 Task: What's the schedule for the last A train from 59th St-Columbus Circle to Far Rockaway?
Action: Mouse pressed left at (395, 90)
Screenshot: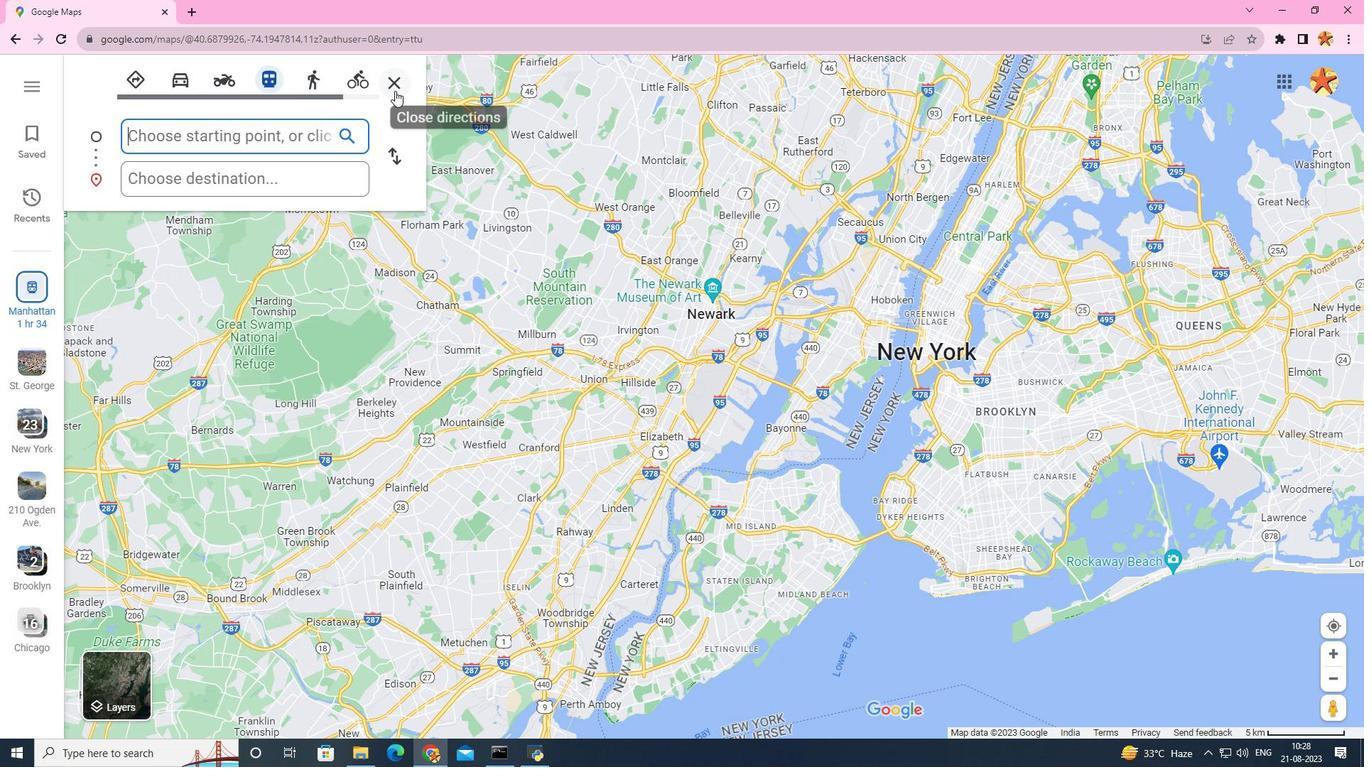 
Action: Mouse moved to (171, 131)
Screenshot: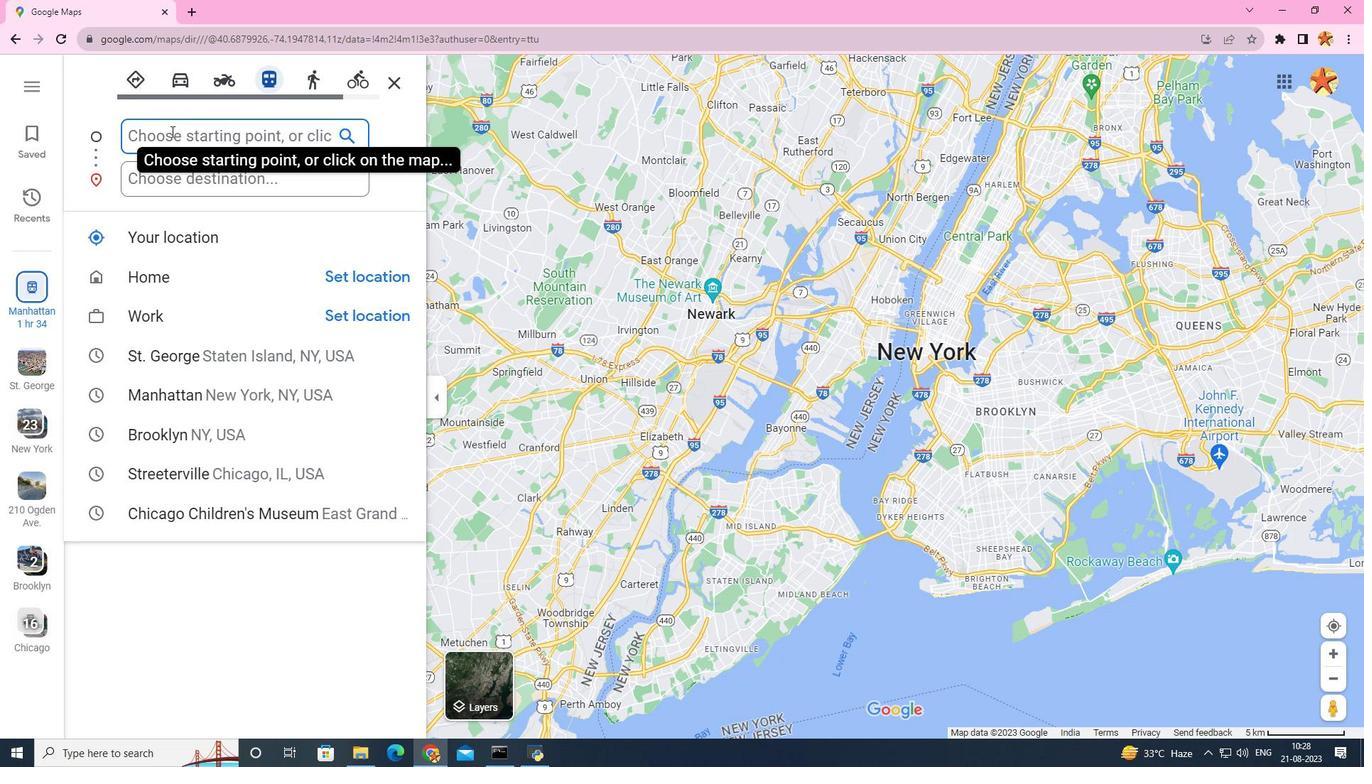 
Action: Key pressed 59<Key.space>th<Key.space><Key.caps_lock>S<Key.caps_lock>t<Key.space><Key.caps_lock>C<Key.caps_lock>olum
Screenshot: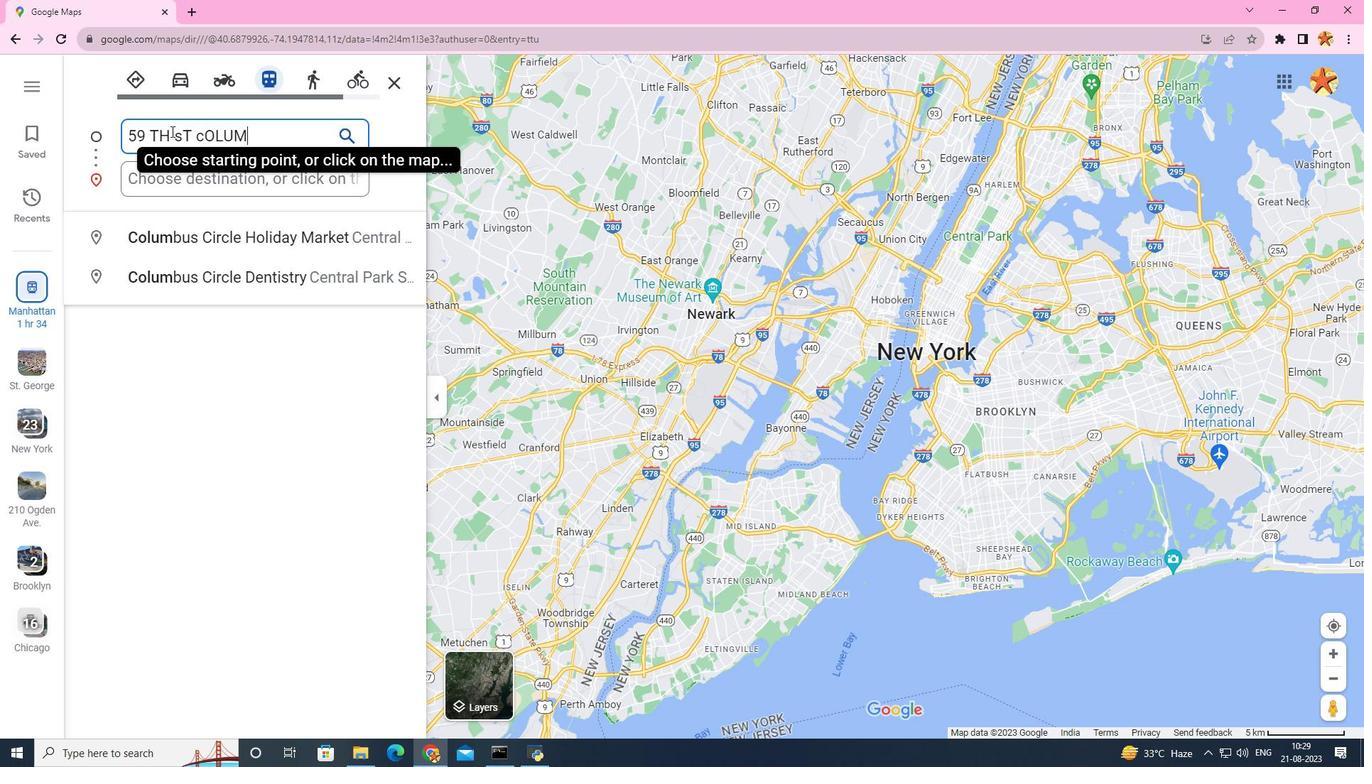 
Action: Mouse moved to (192, 231)
Screenshot: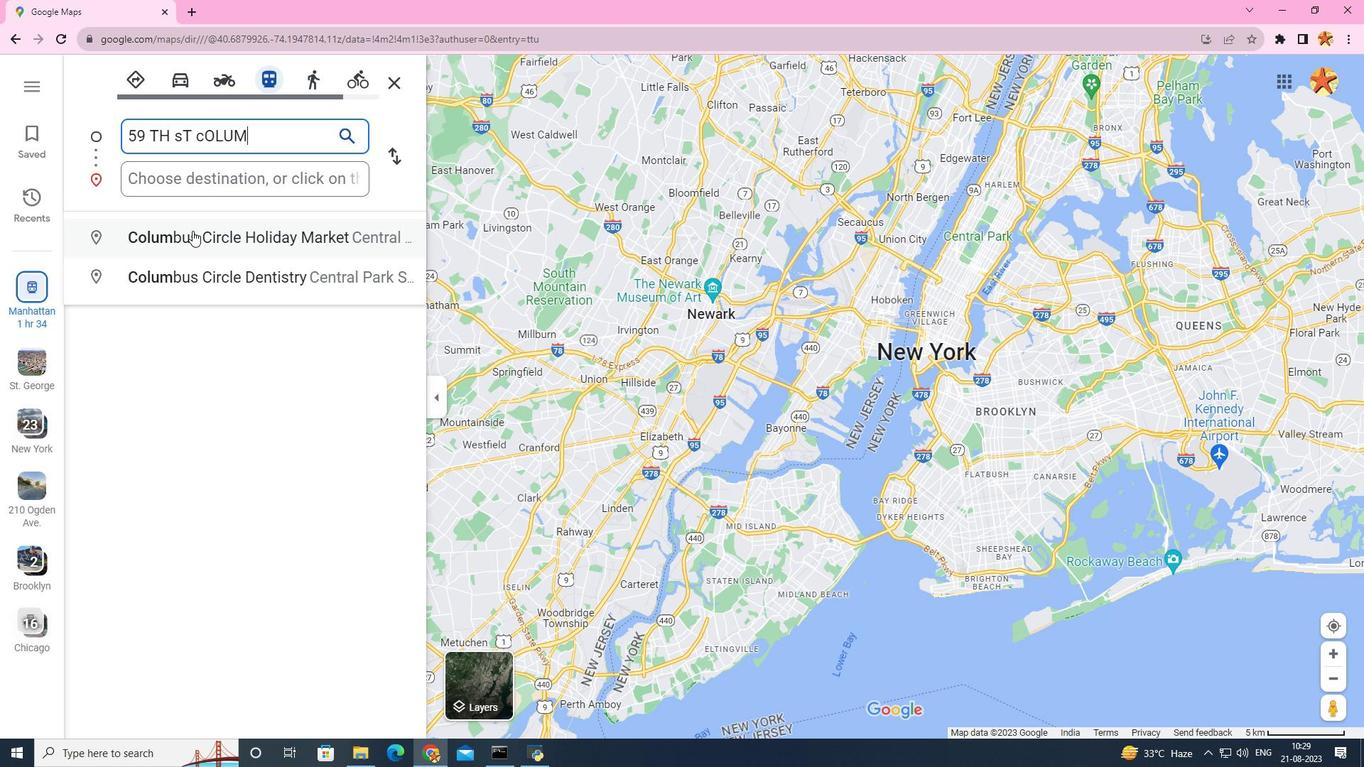 
Action: Mouse pressed left at (192, 231)
Screenshot: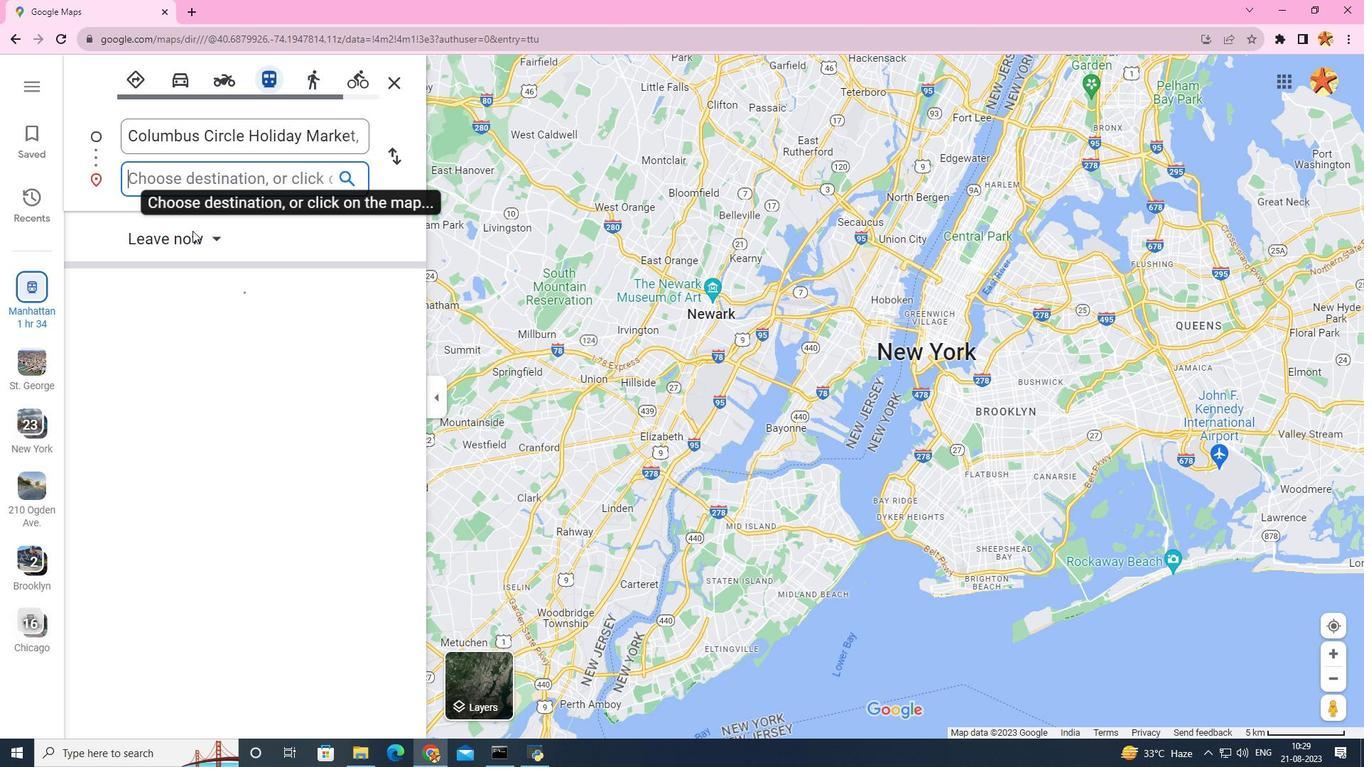 
Action: Mouse moved to (157, 172)
Screenshot: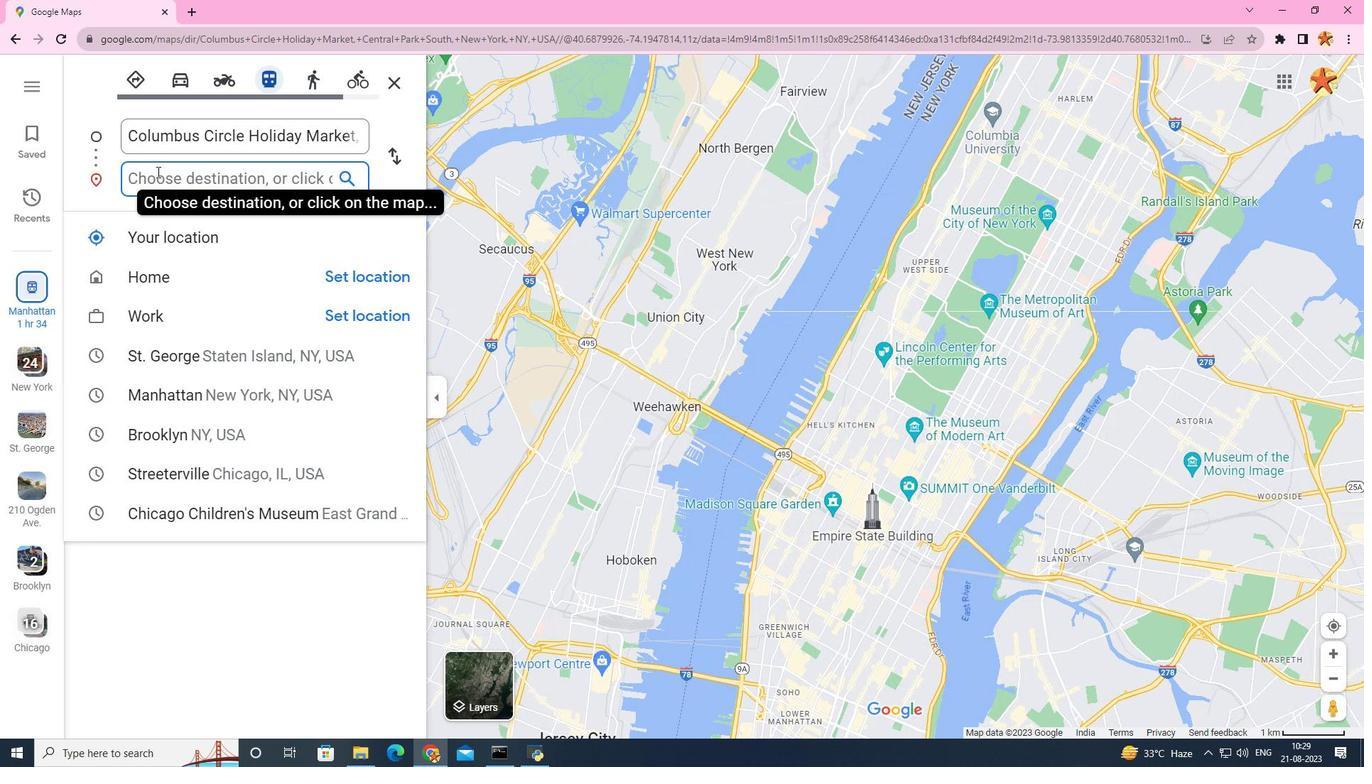 
Action: Key pressed <Key.caps_lock><Key.caps_lock>f<Key.caps_lock>AR<Key.space><Key.caps_lock>r<Key.caps_lock>OCKAWAY
Screenshot: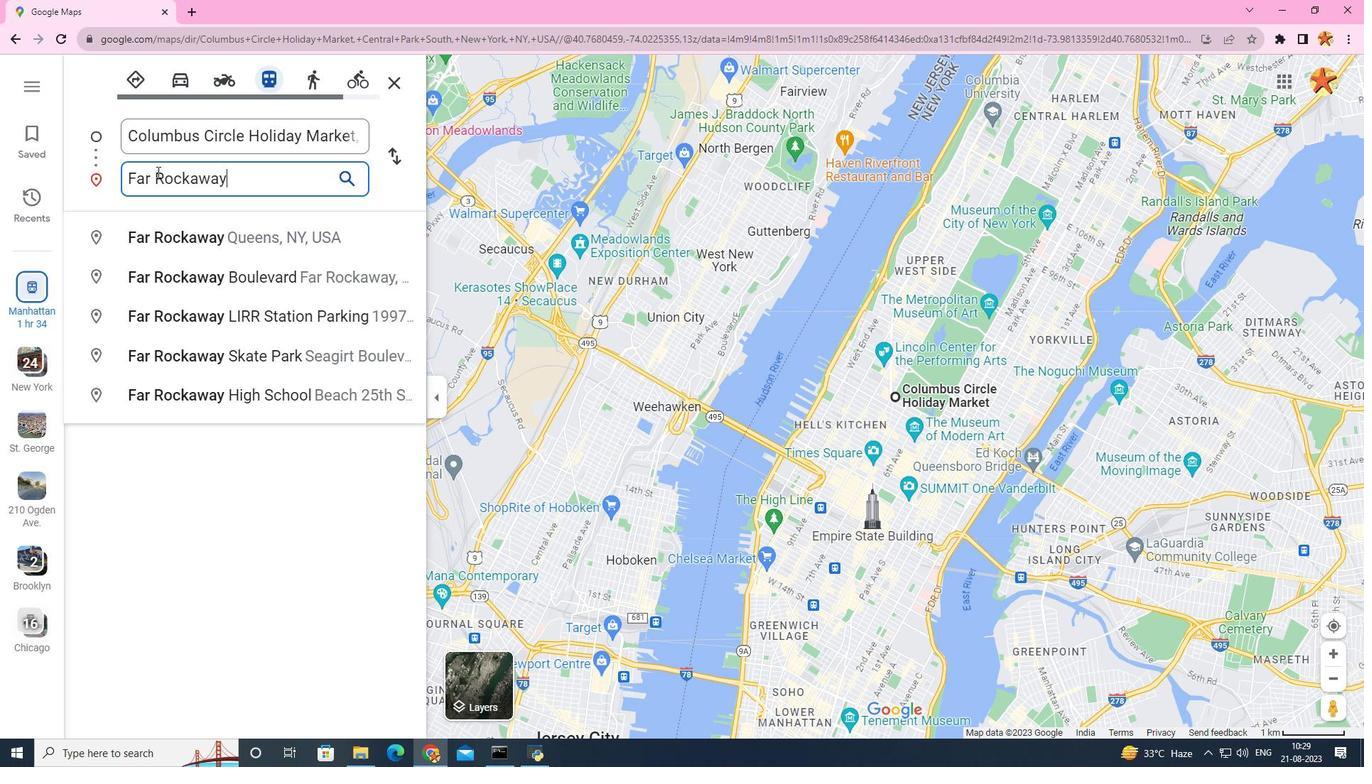 
Action: Mouse moved to (199, 248)
Screenshot: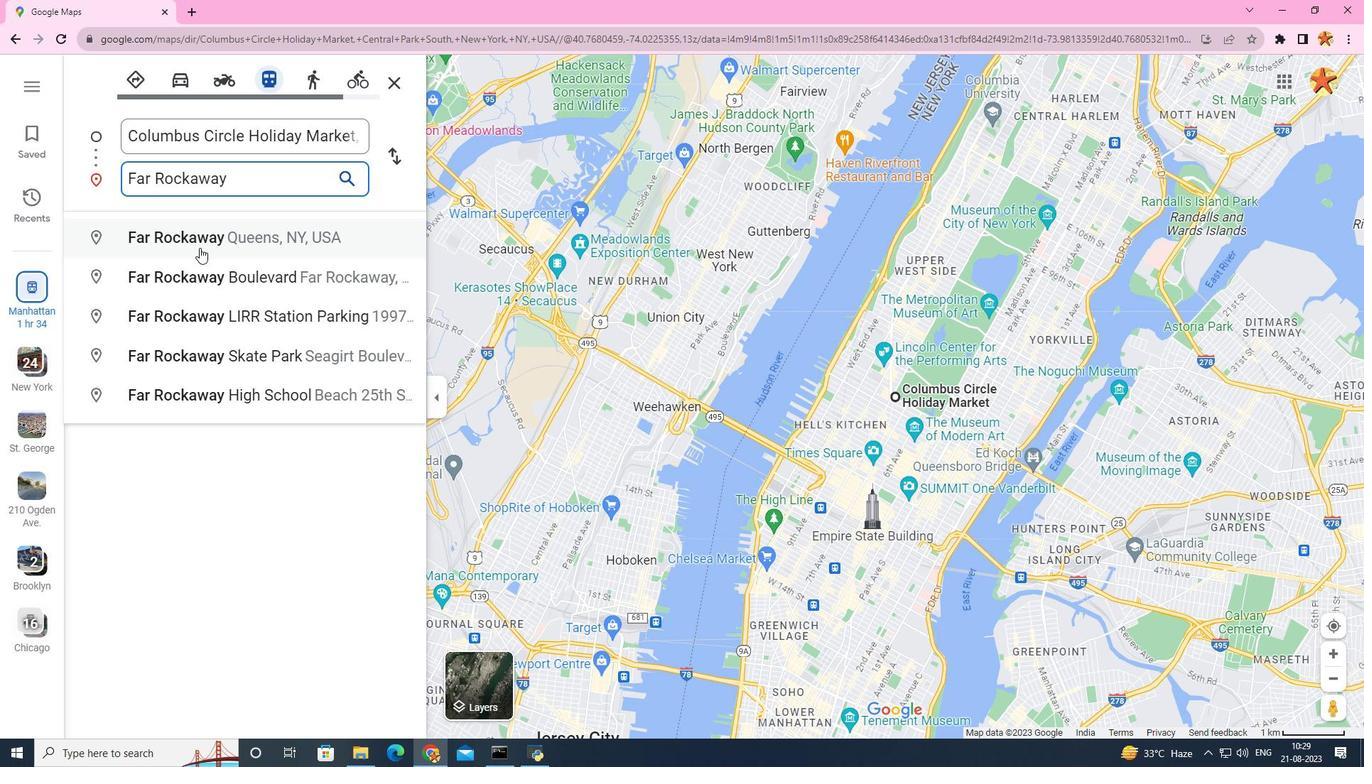 
Action: Mouse pressed left at (199, 248)
Screenshot: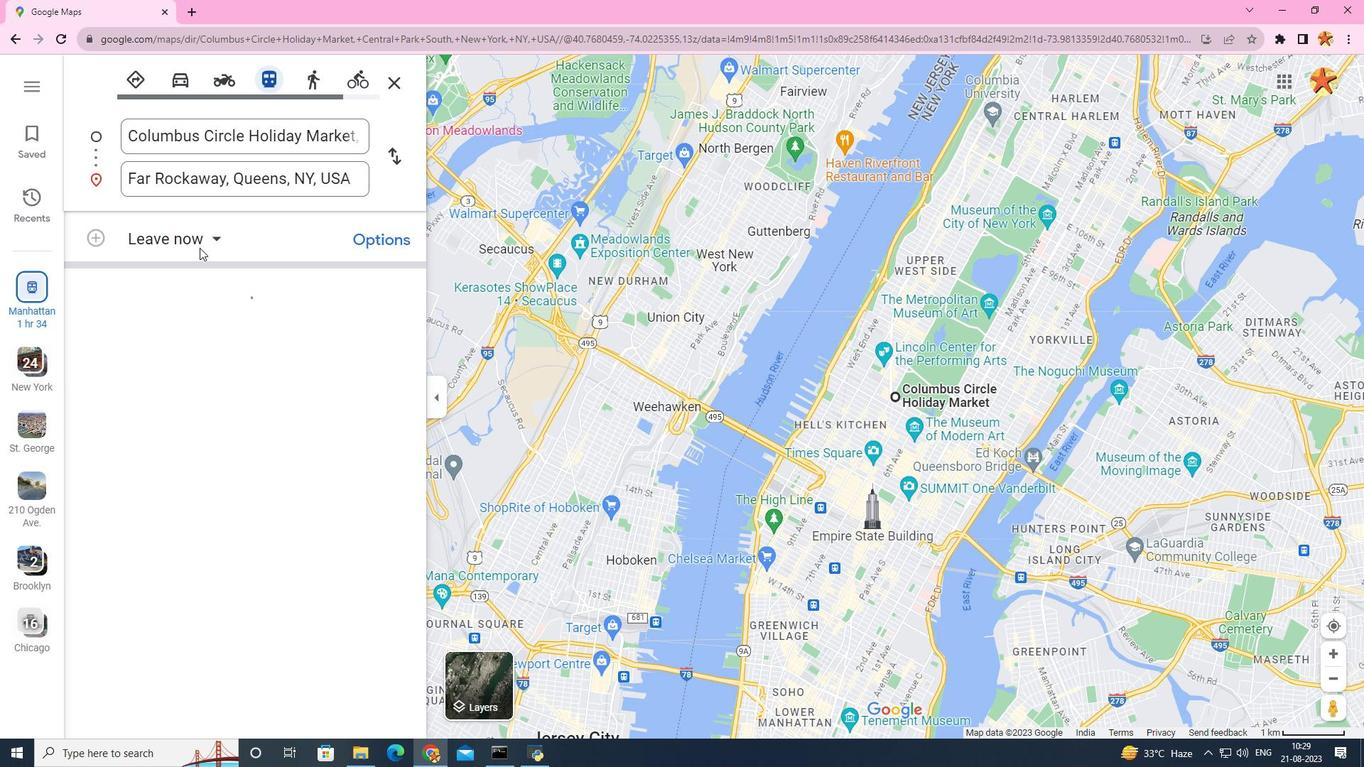 
Action: Mouse moved to (222, 234)
Screenshot: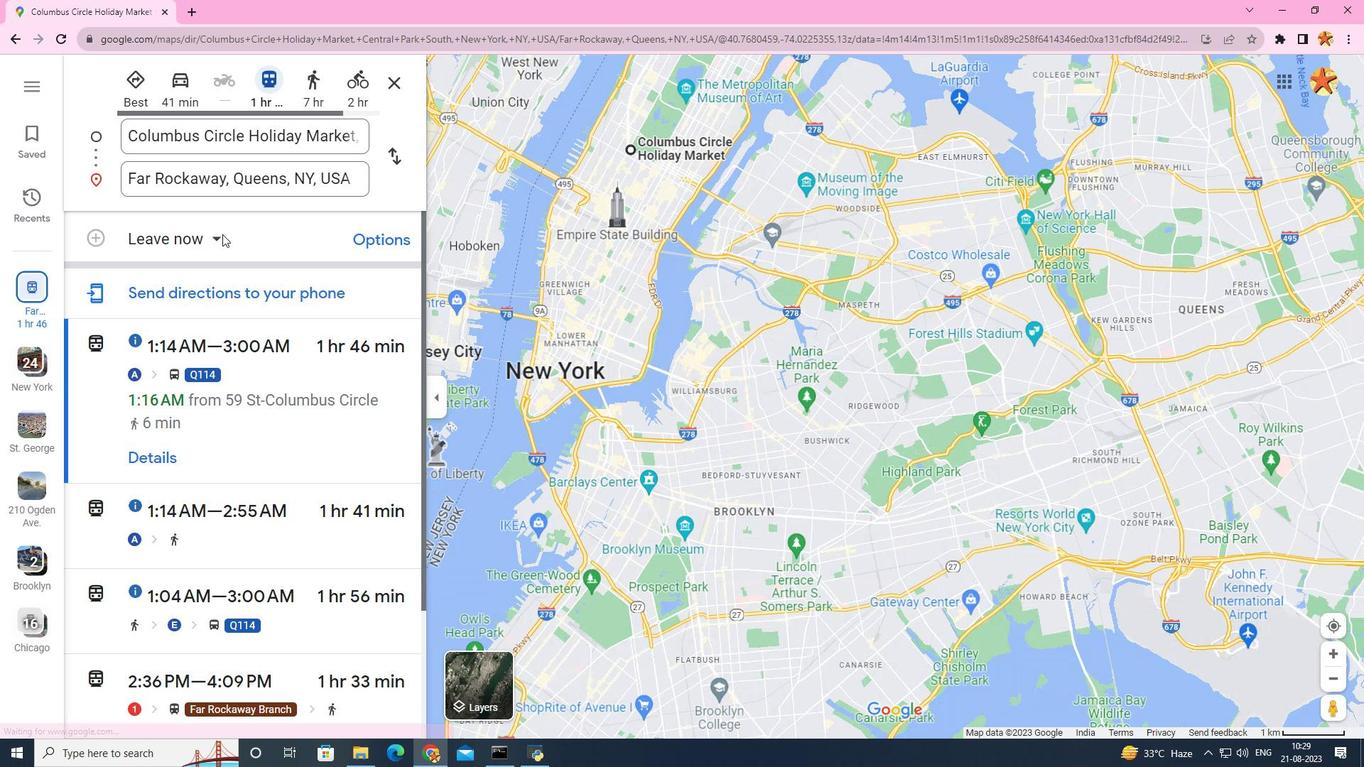 
Action: Mouse pressed left at (222, 234)
Screenshot: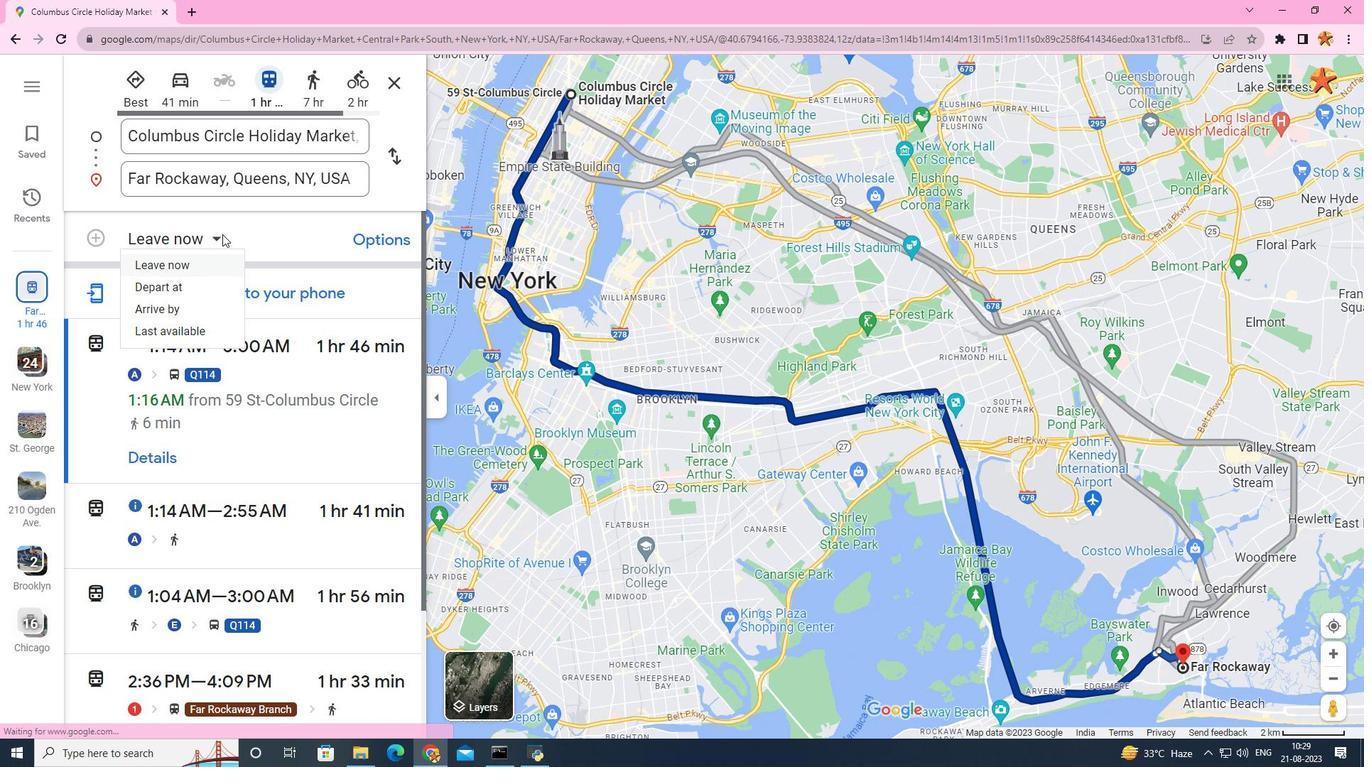 
Action: Mouse moved to (185, 335)
Screenshot: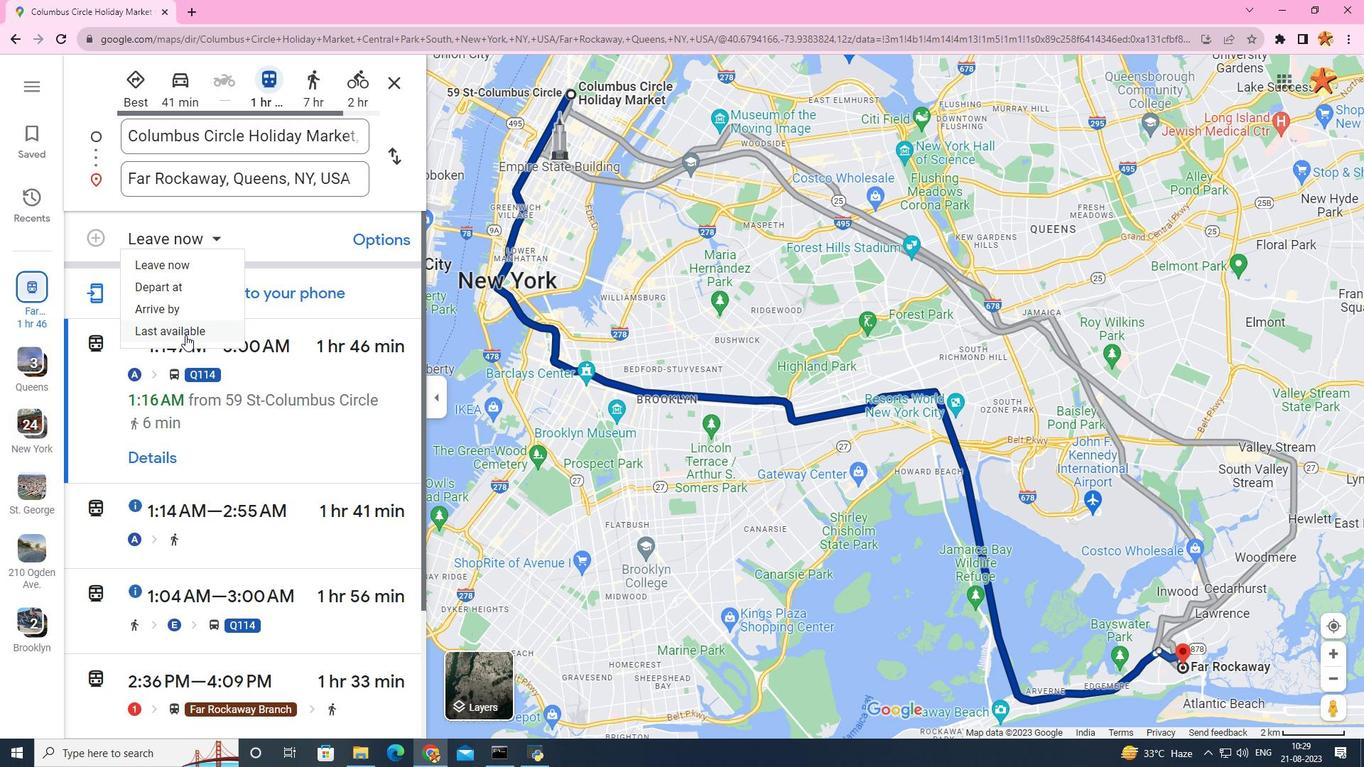 
Action: Mouse pressed left at (185, 335)
Screenshot: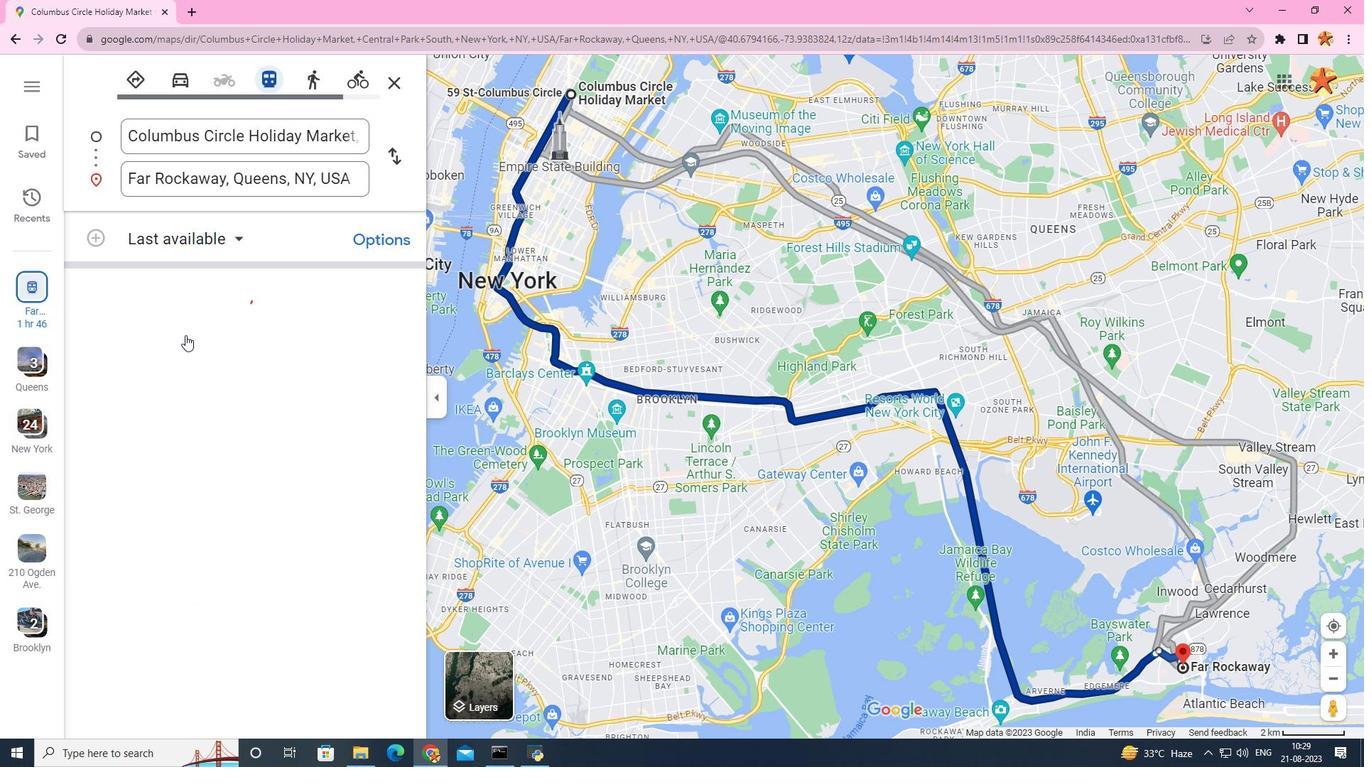 
Action: Mouse moved to (186, 334)
Screenshot: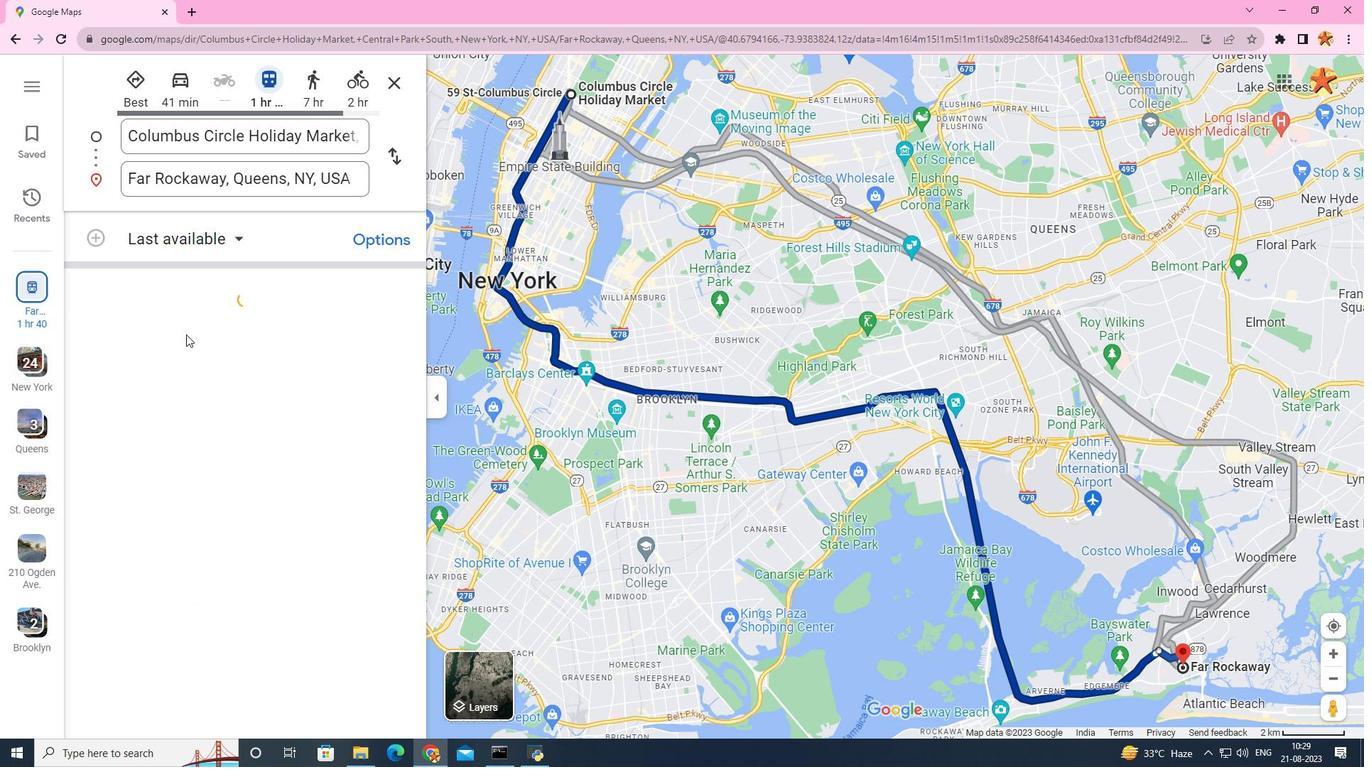 
Action: Mouse scrolled (186, 334) with delta (0, 0)
Screenshot: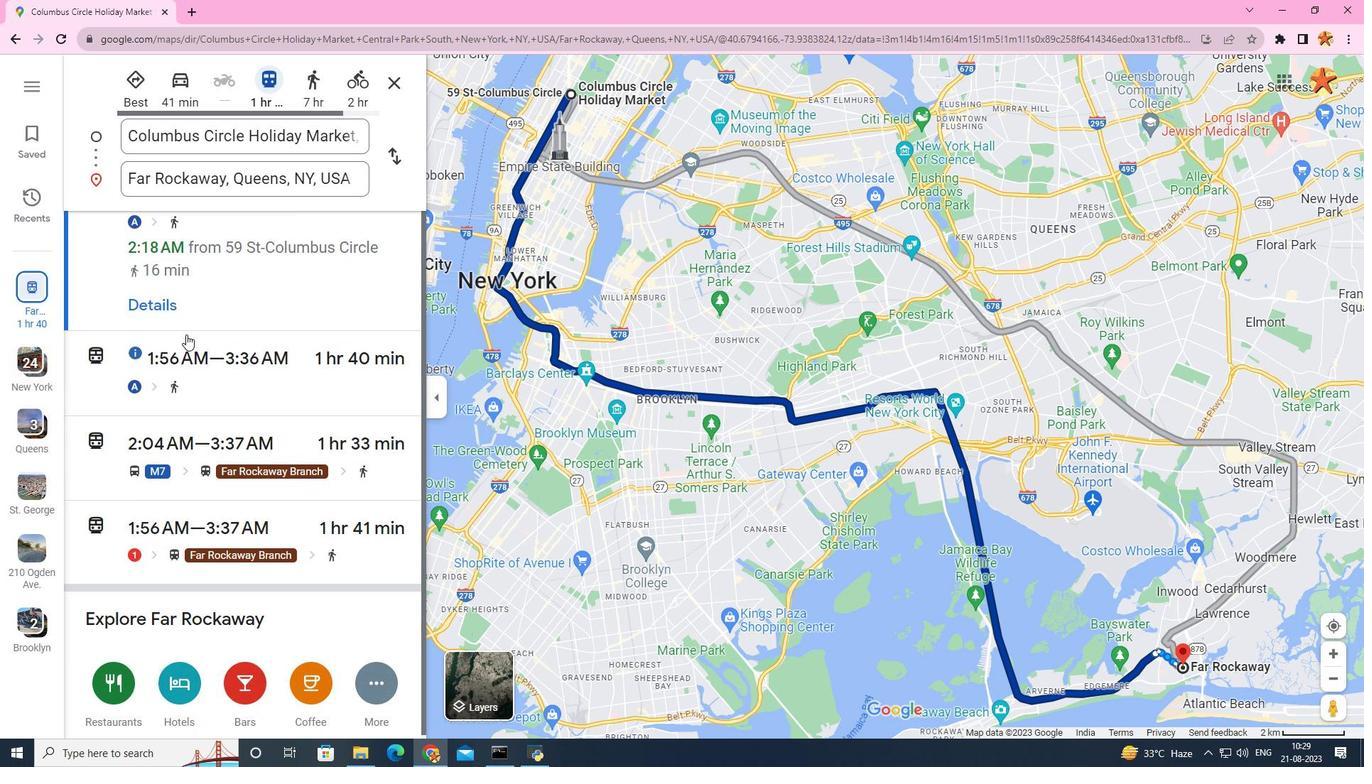 
Action: Mouse scrolled (186, 334) with delta (0, 0)
Screenshot: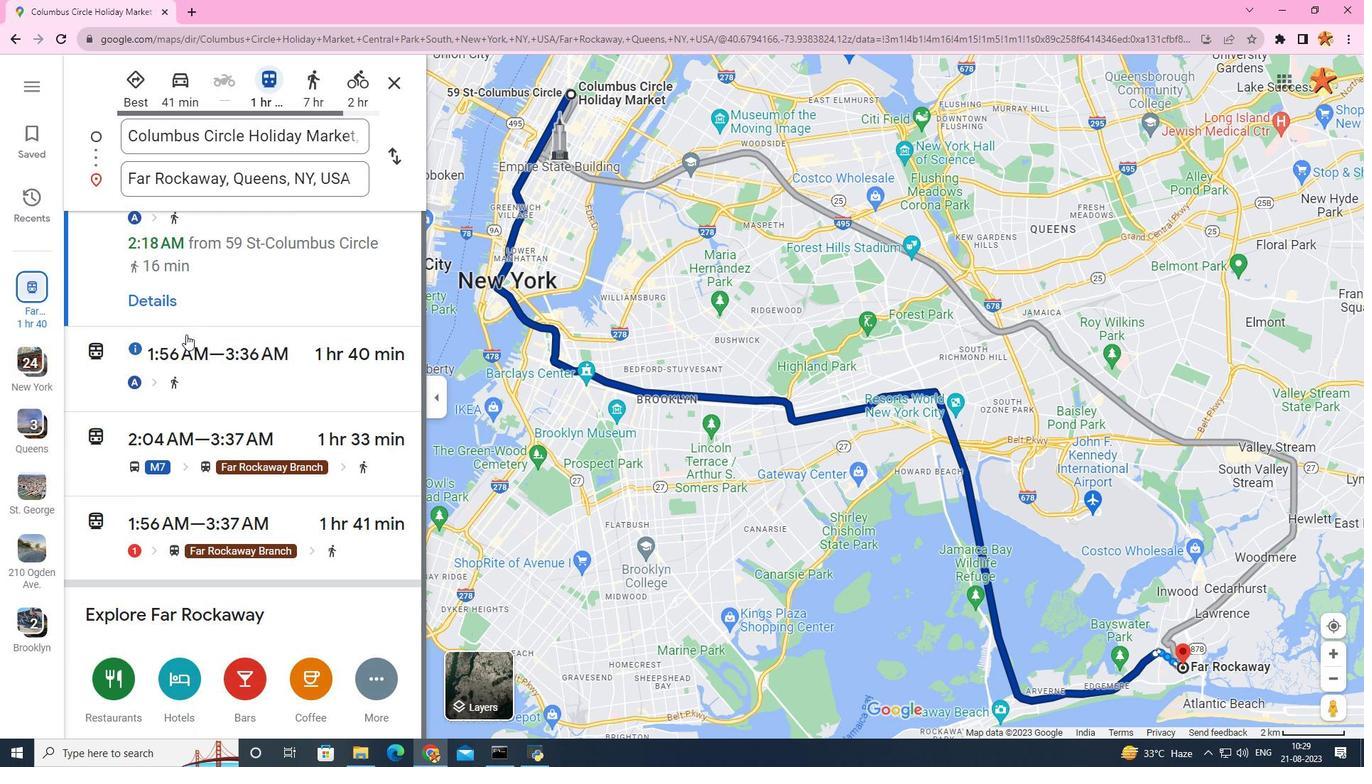 
Action: Mouse scrolled (186, 334) with delta (0, 0)
Screenshot: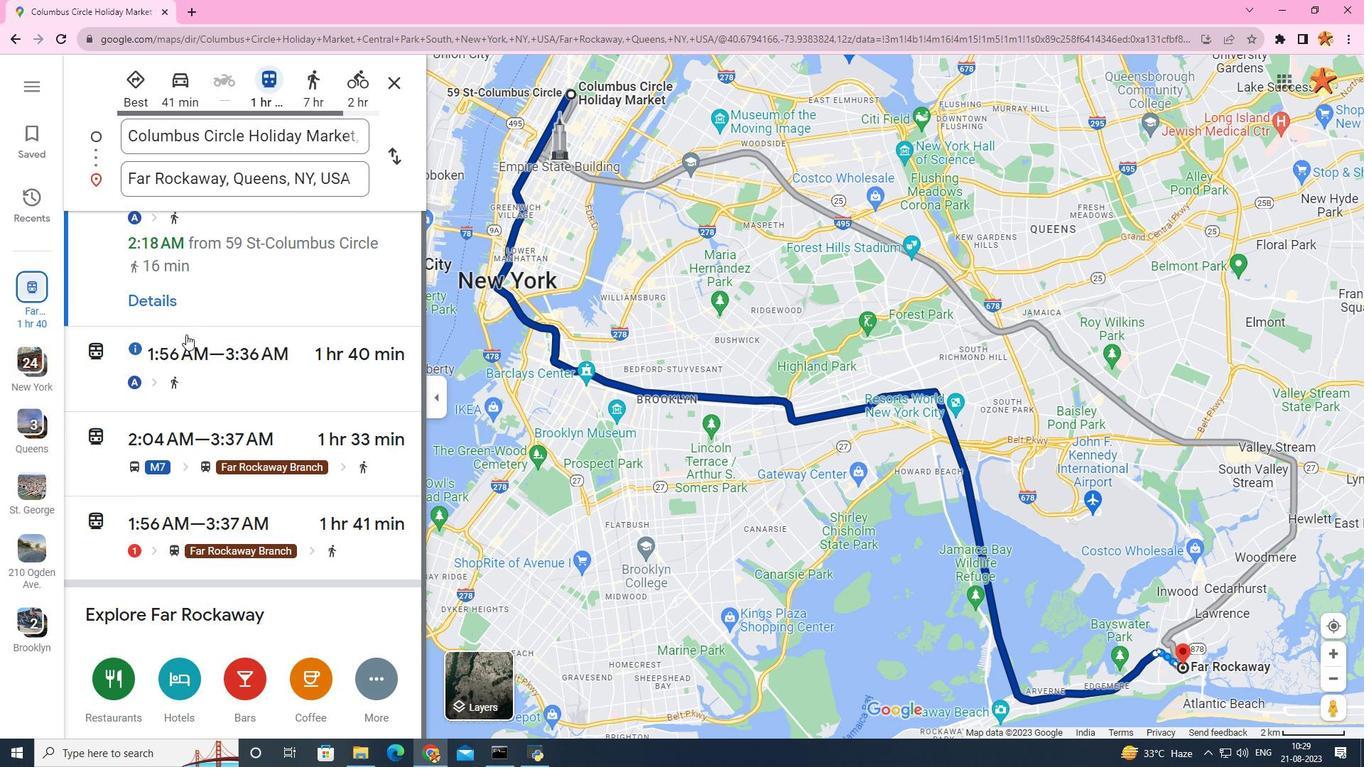 
Action: Mouse scrolled (186, 334) with delta (0, 0)
Screenshot: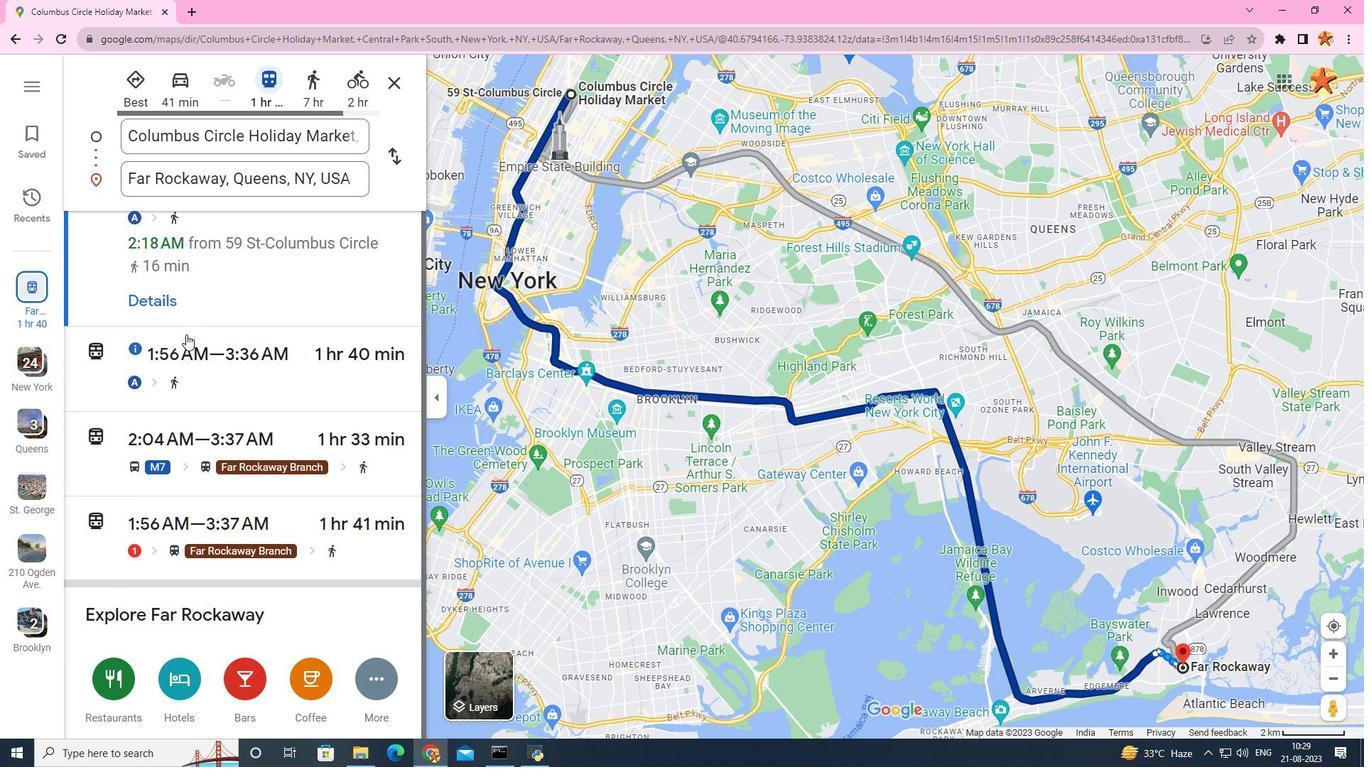 
Action: Mouse scrolled (186, 334) with delta (0, 0)
Screenshot: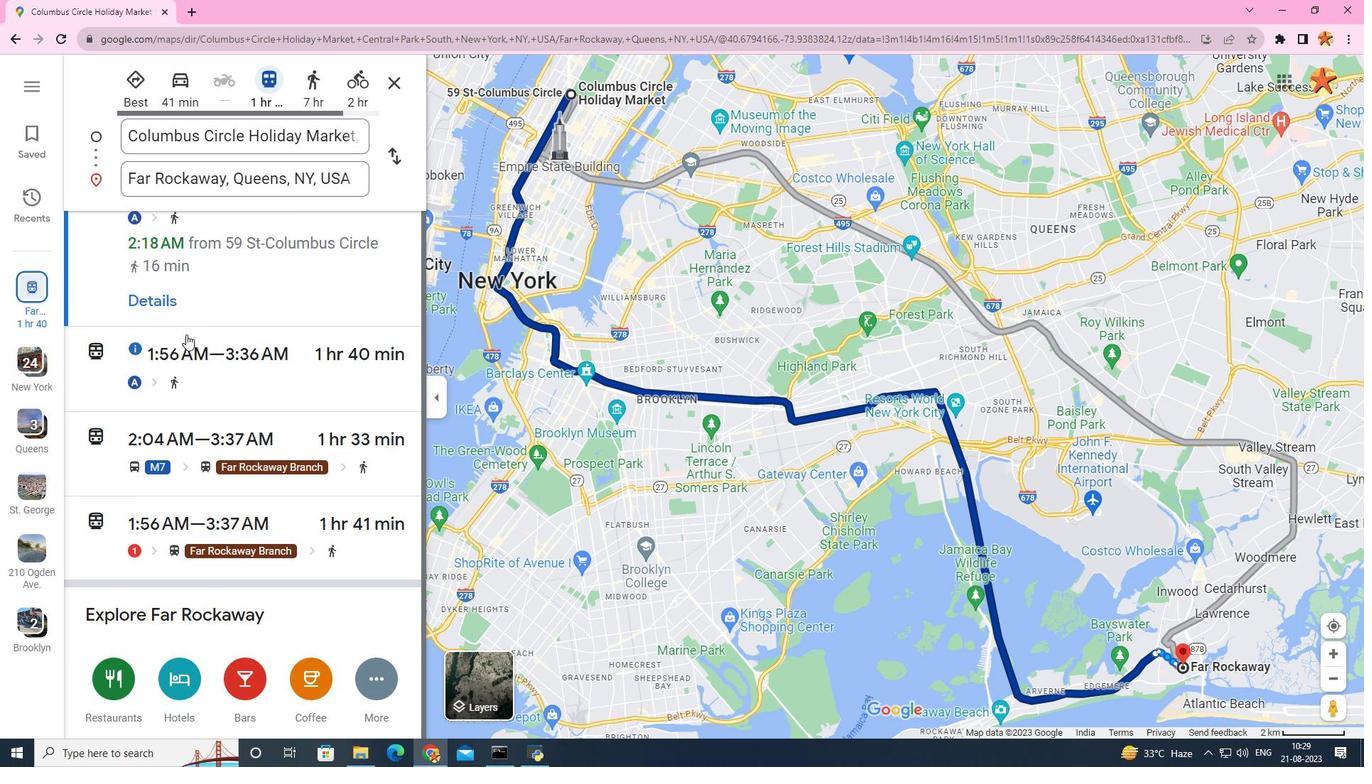
Action: Mouse scrolled (186, 335) with delta (0, 0)
Screenshot: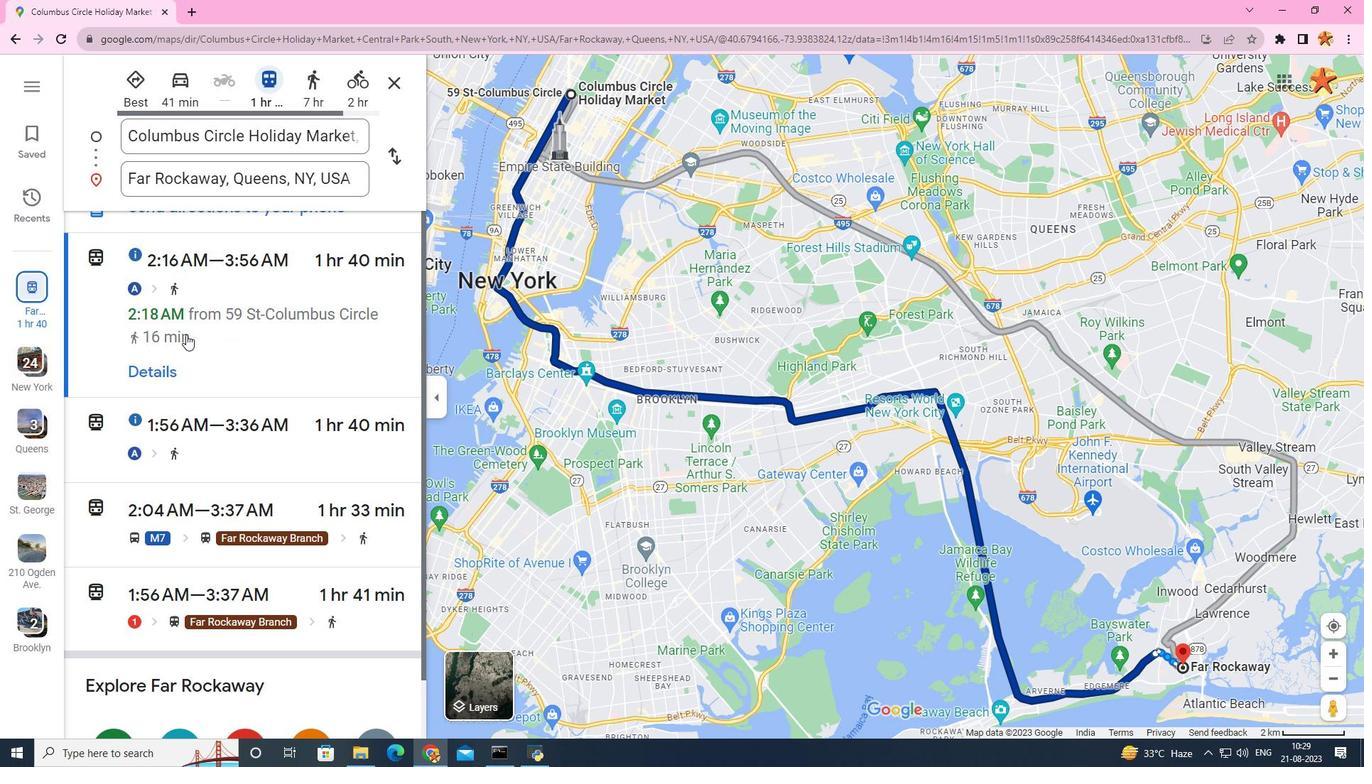 
Action: Mouse moved to (161, 378)
Screenshot: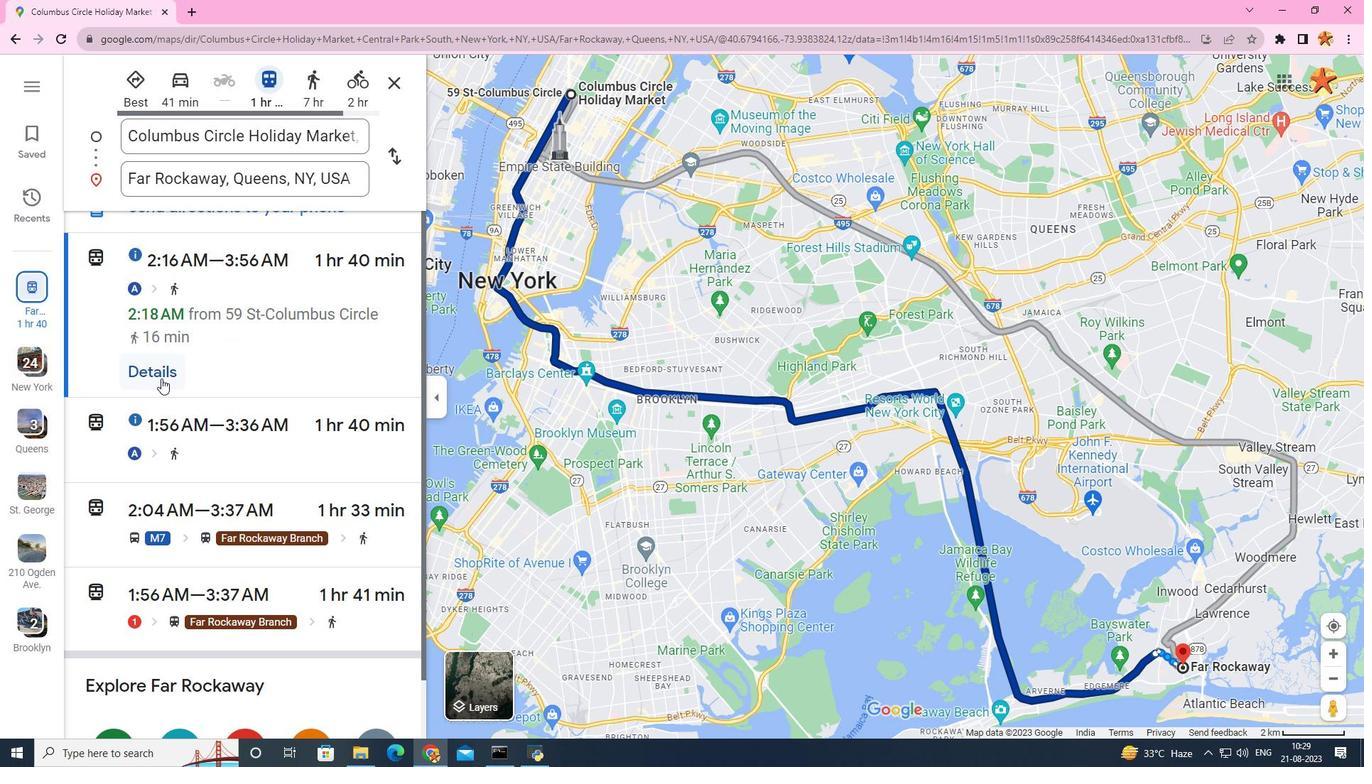 
Action: Mouse pressed left at (161, 378)
Screenshot: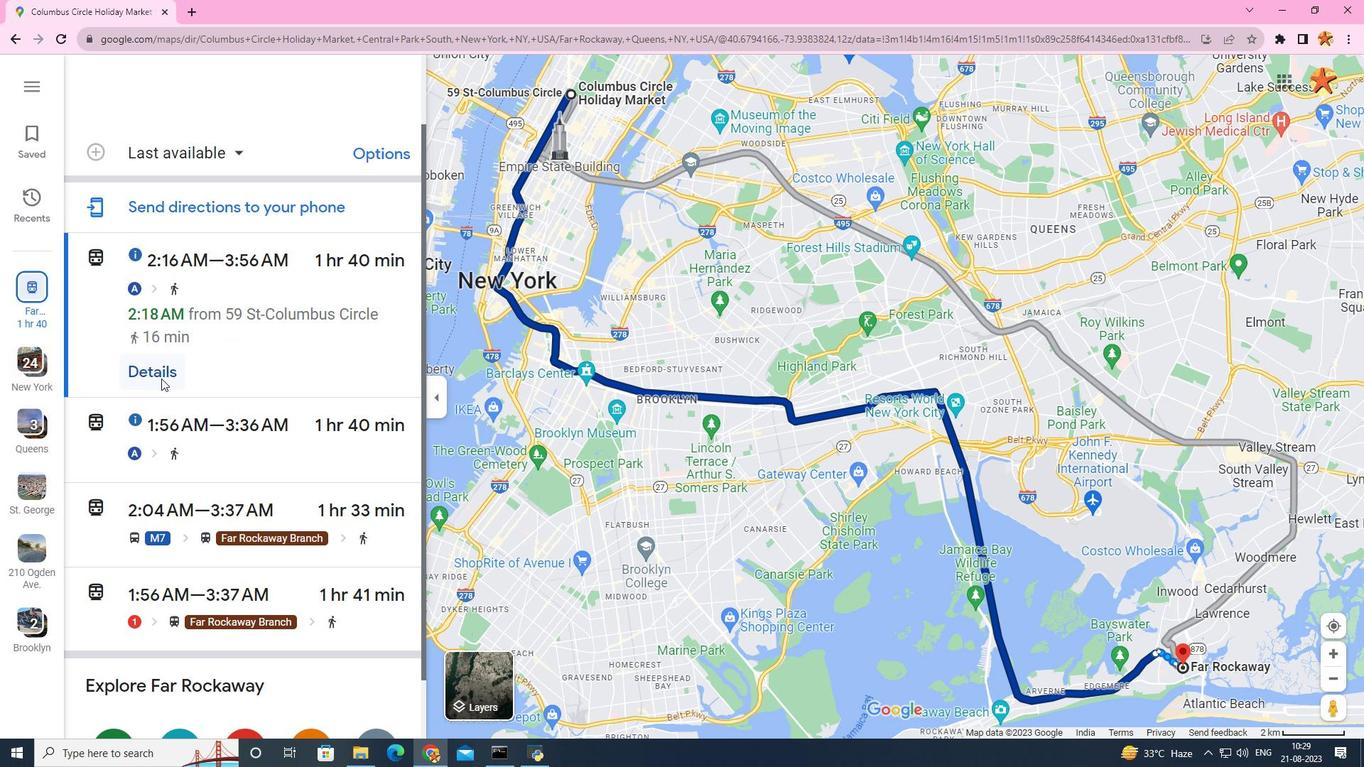 
Action: Mouse scrolled (161, 378) with delta (0, 0)
Screenshot: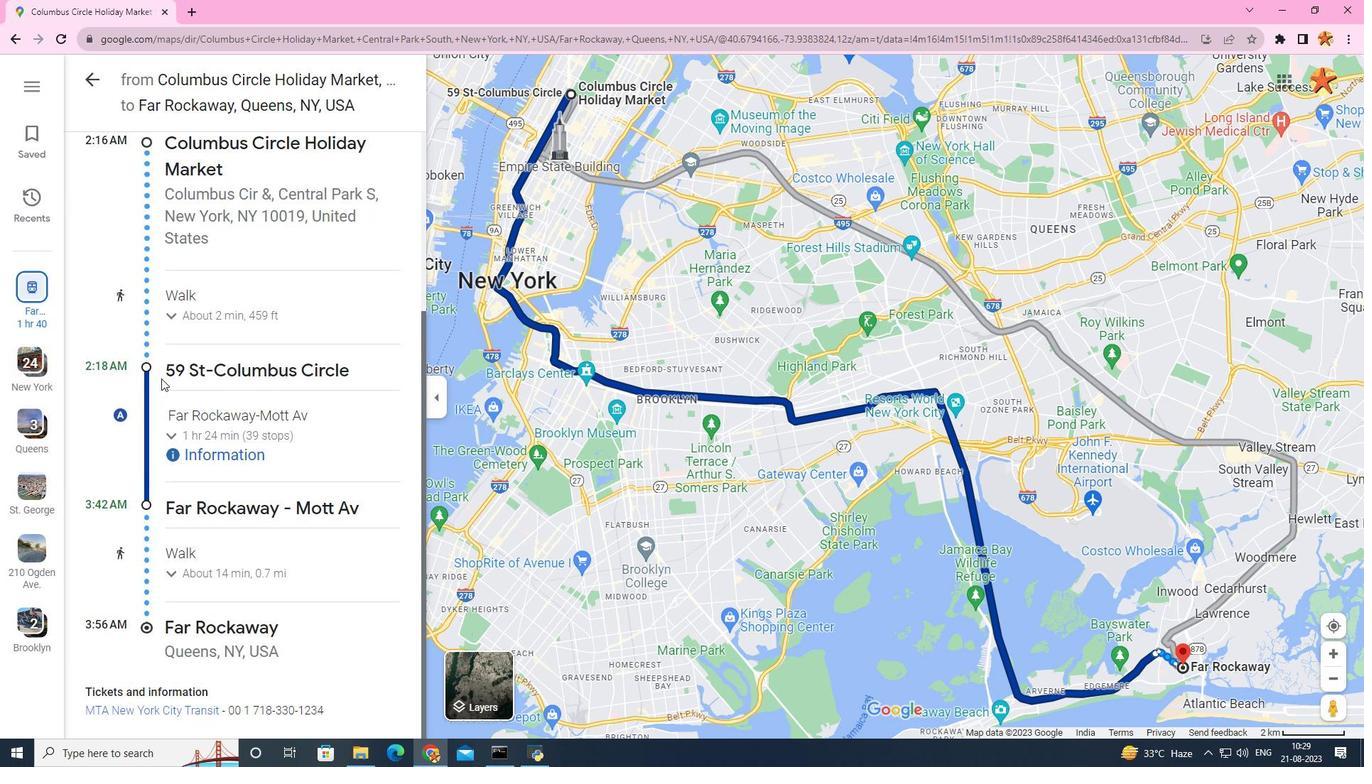 
Action: Mouse scrolled (161, 378) with delta (0, 0)
Screenshot: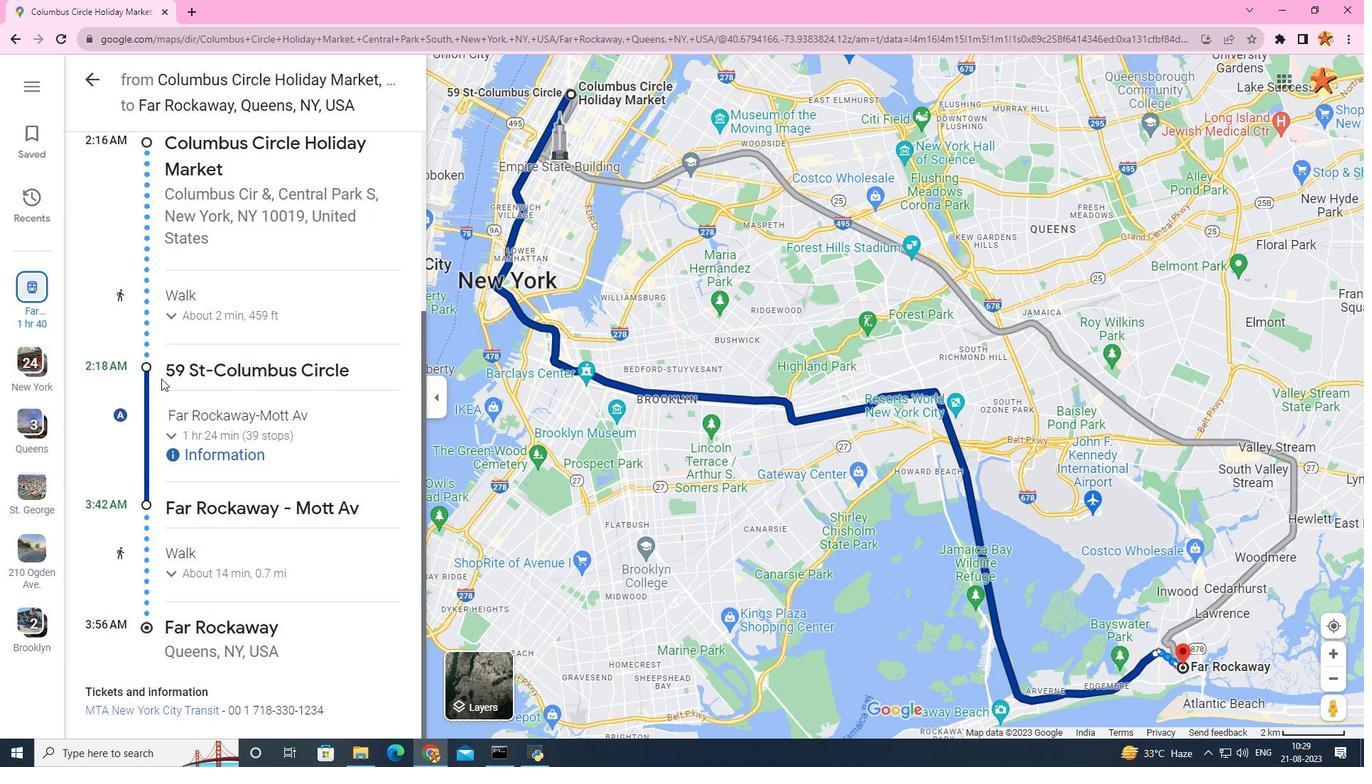 
Action: Mouse scrolled (161, 378) with delta (0, 0)
Screenshot: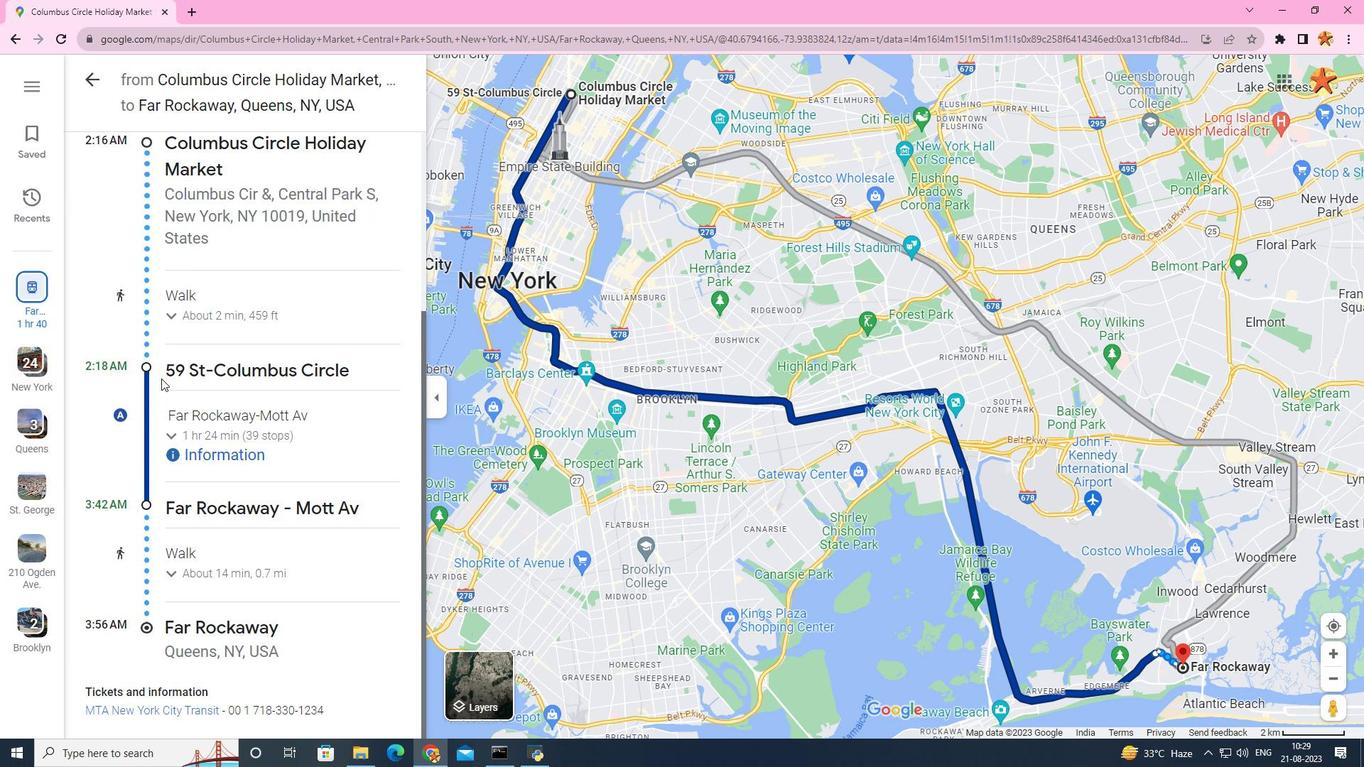 
Action: Mouse scrolled (161, 378) with delta (0, 0)
Screenshot: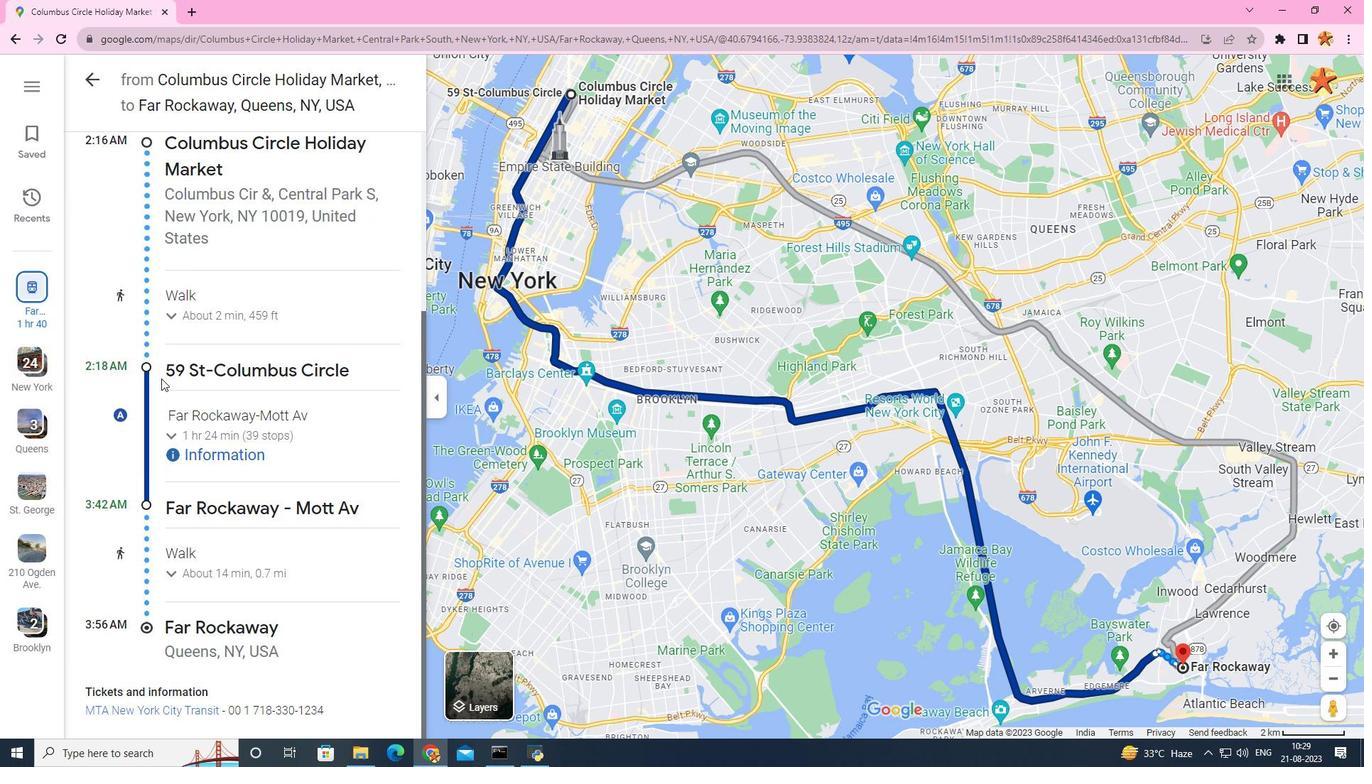 
Action: Mouse scrolled (161, 378) with delta (0, 0)
Screenshot: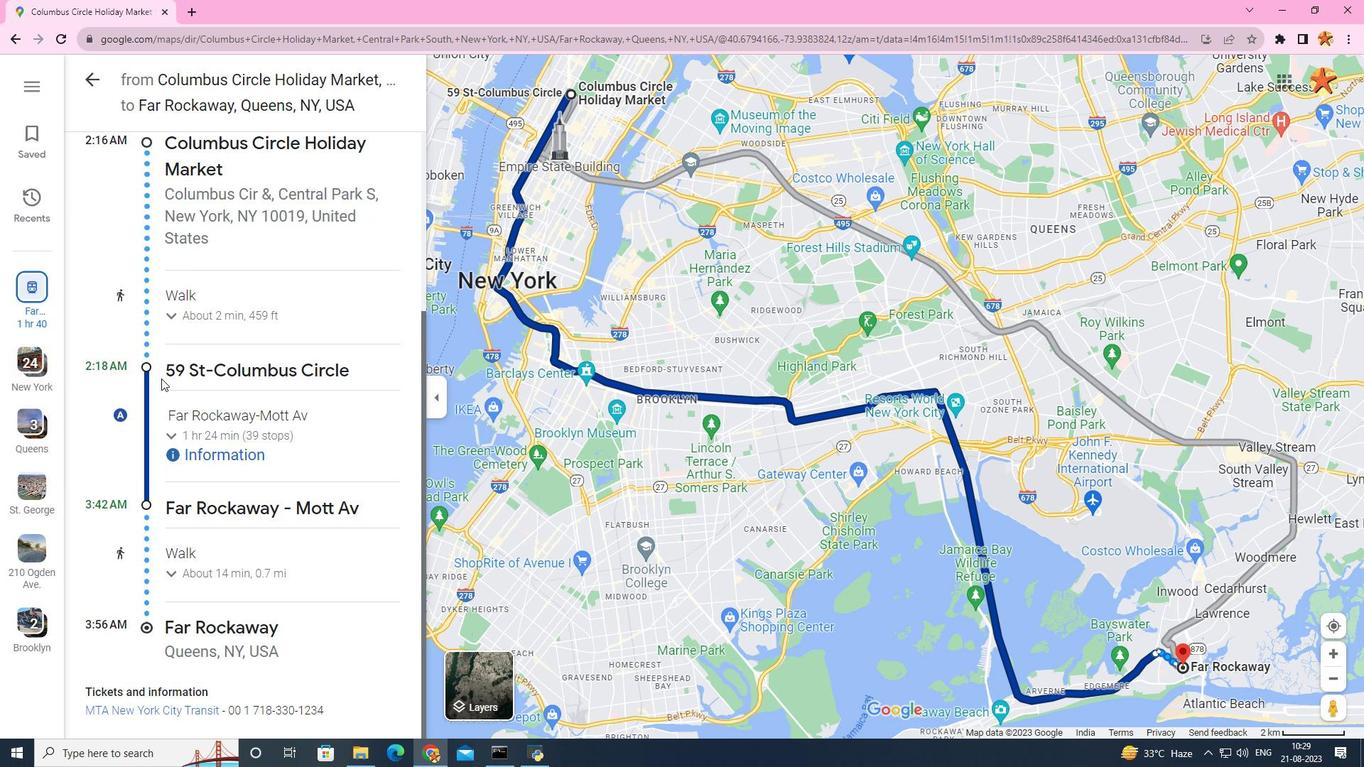 
Action: Mouse scrolled (161, 378) with delta (0, 0)
Screenshot: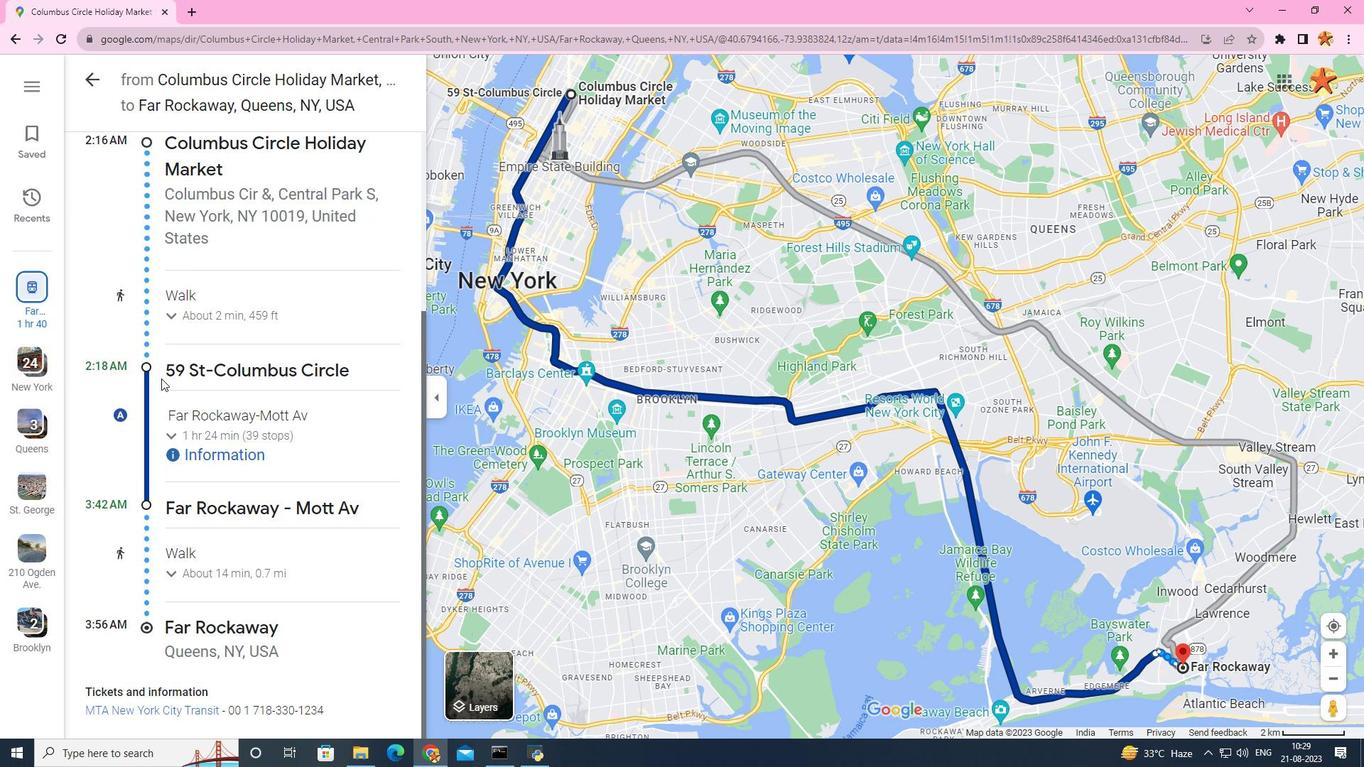 
Action: Mouse scrolled (161, 378) with delta (0, 0)
Screenshot: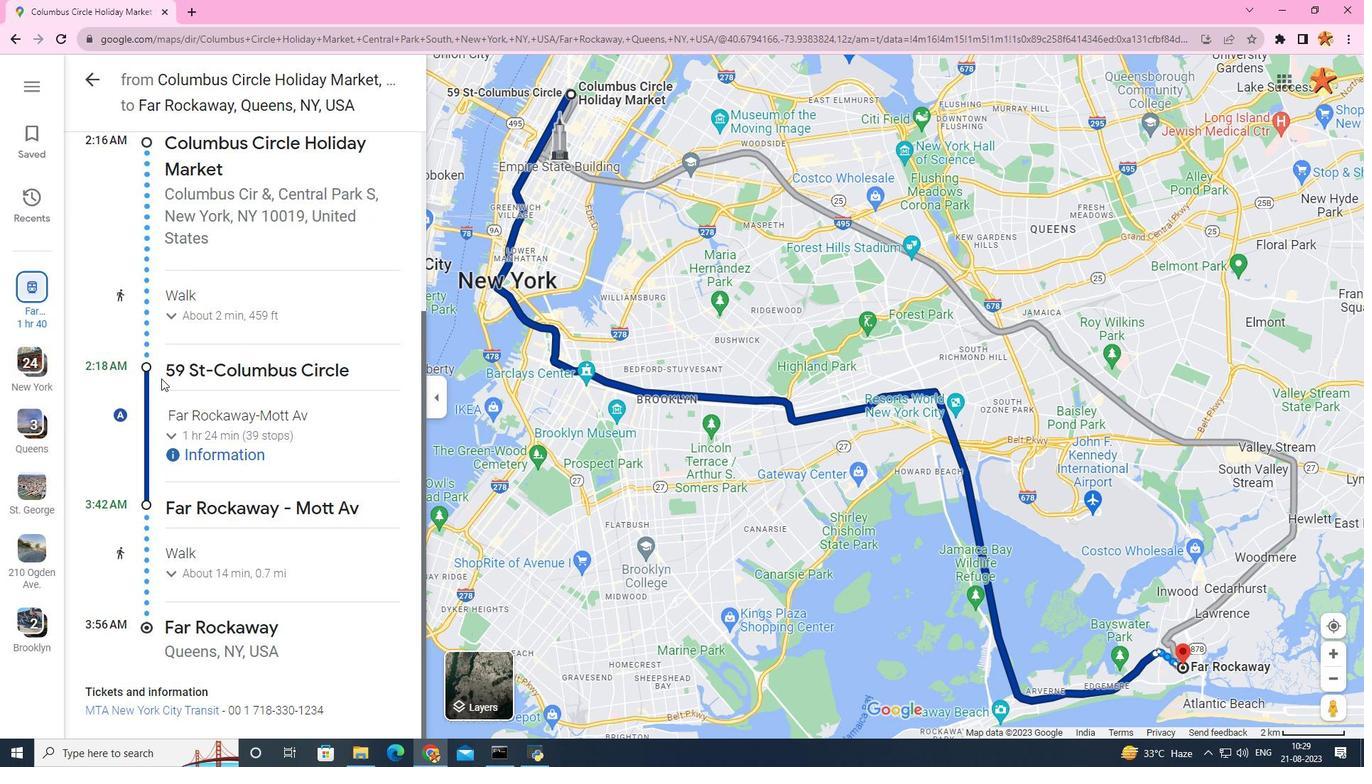 
Action: Mouse scrolled (161, 379) with delta (0, 0)
Screenshot: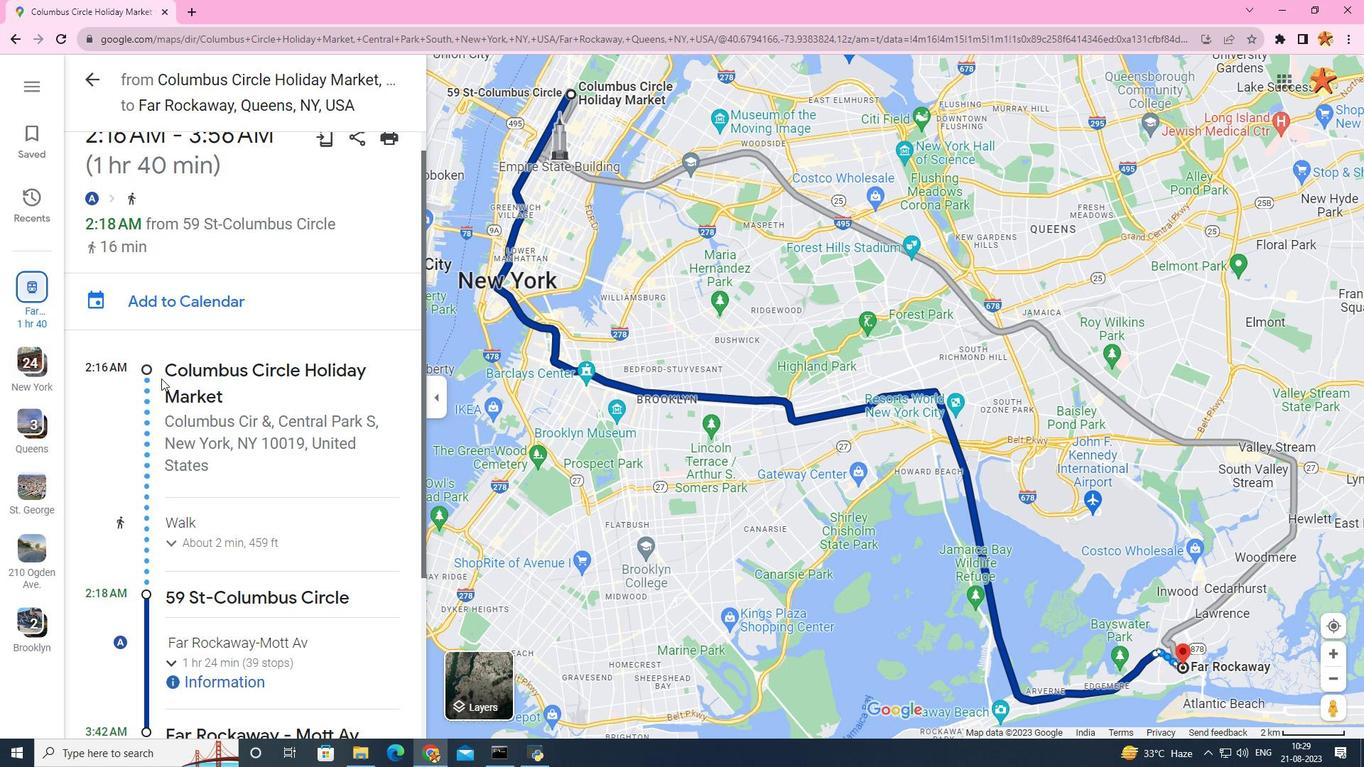 
Action: Mouse scrolled (161, 379) with delta (0, 0)
Screenshot: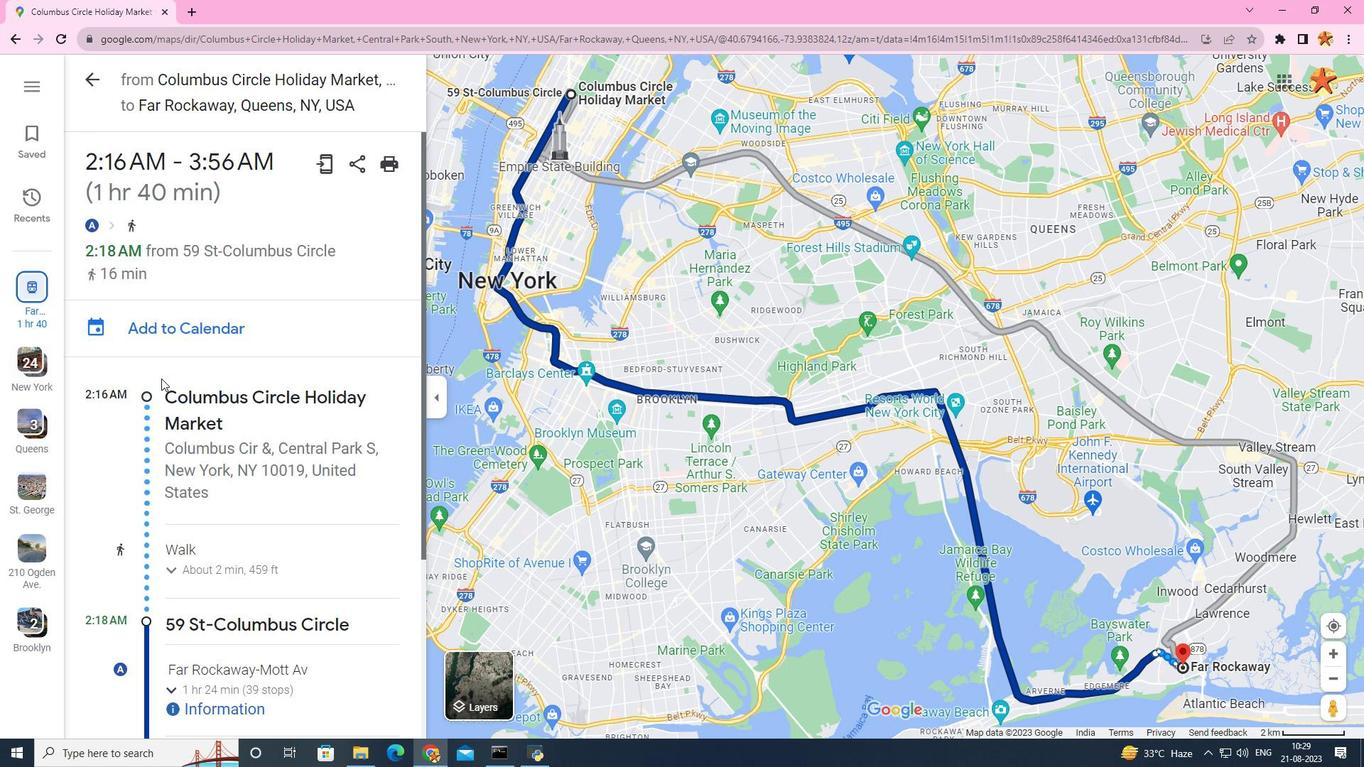 
Action: Mouse scrolled (161, 379) with delta (0, 0)
Screenshot: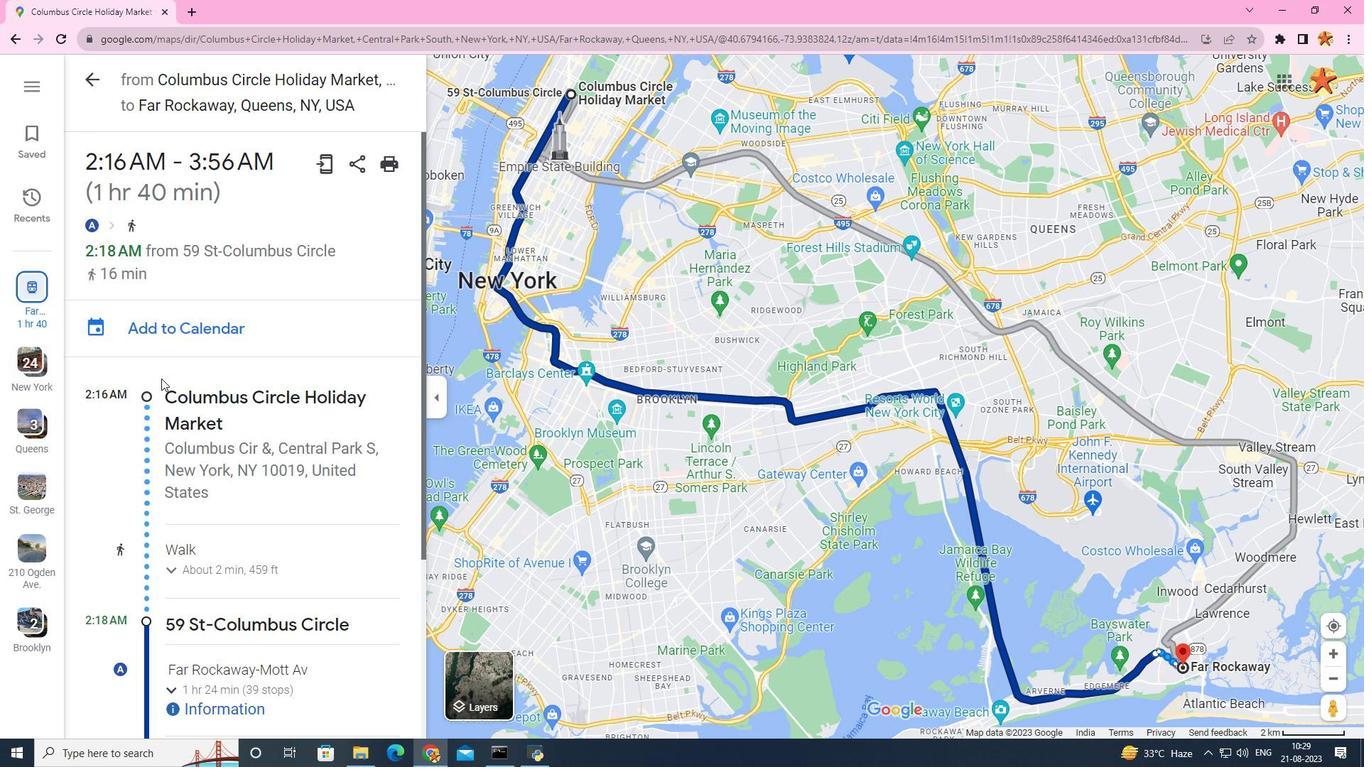 
Action: Mouse scrolled (161, 379) with delta (0, 0)
Screenshot: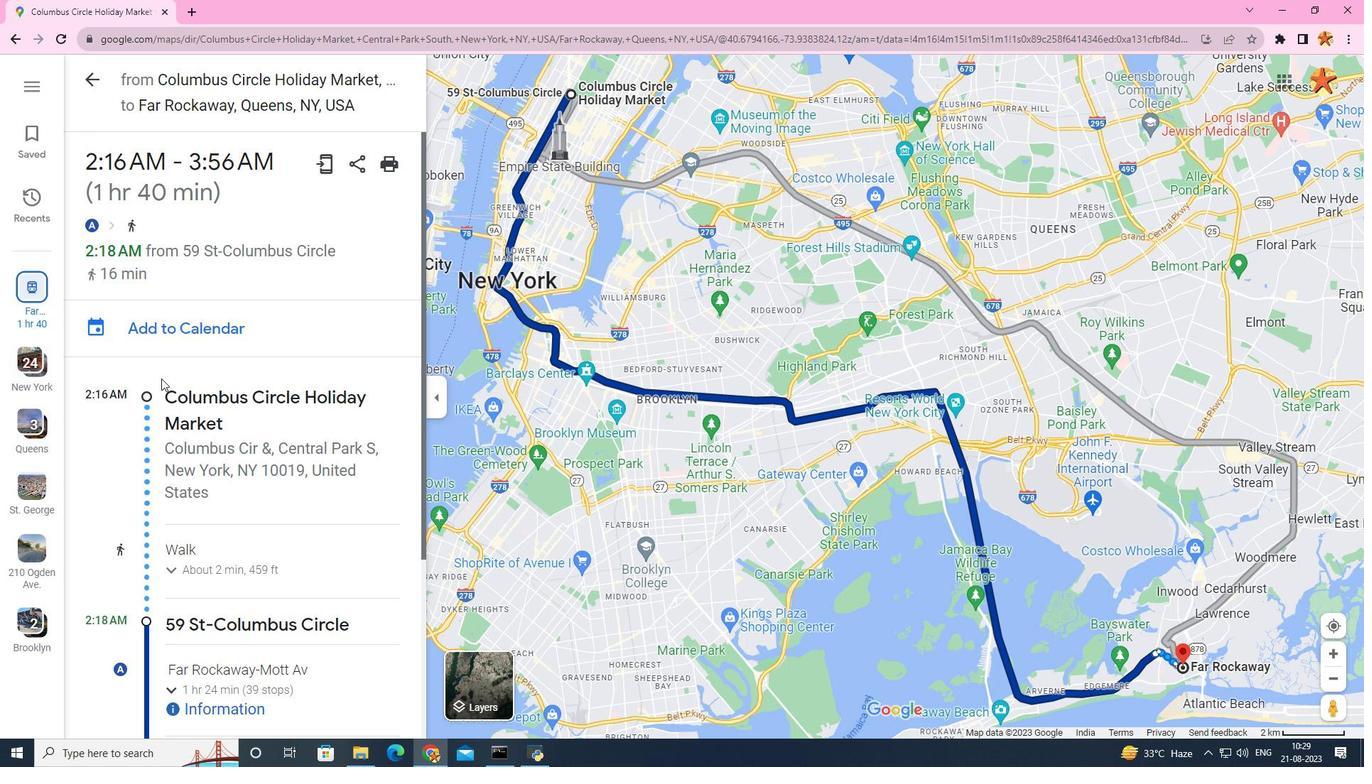 
Action: Mouse scrolled (161, 379) with delta (0, 0)
Screenshot: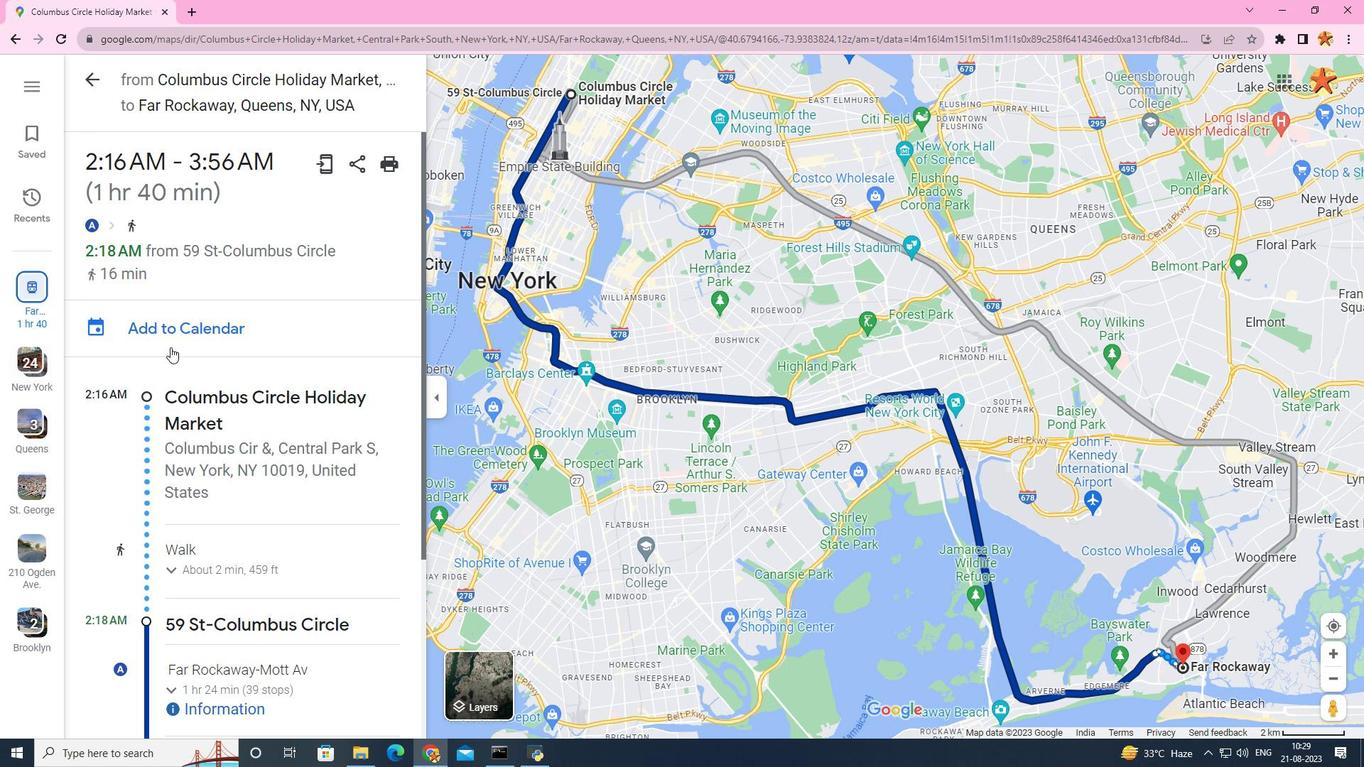 
Action: Mouse scrolled (161, 379) with delta (0, 0)
Screenshot: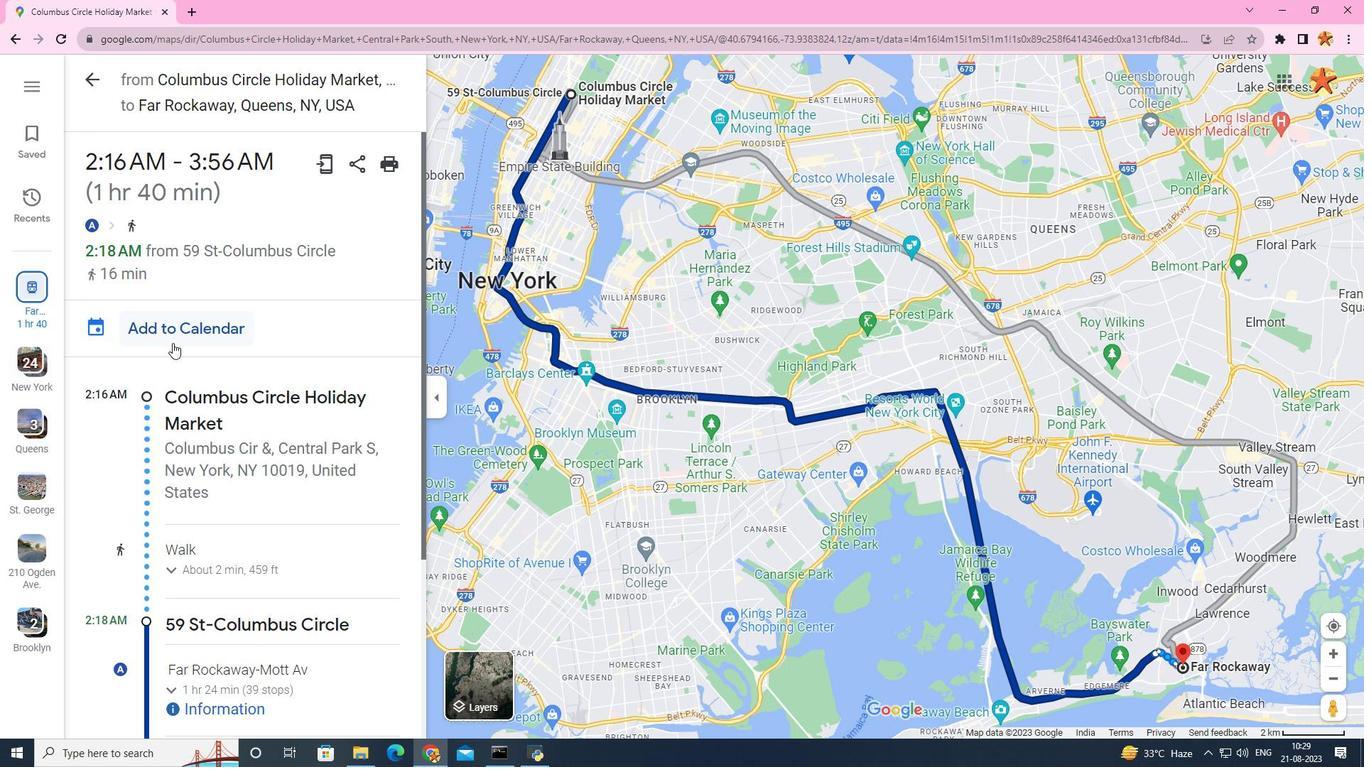 
Action: Mouse scrolled (161, 379) with delta (0, 0)
Screenshot: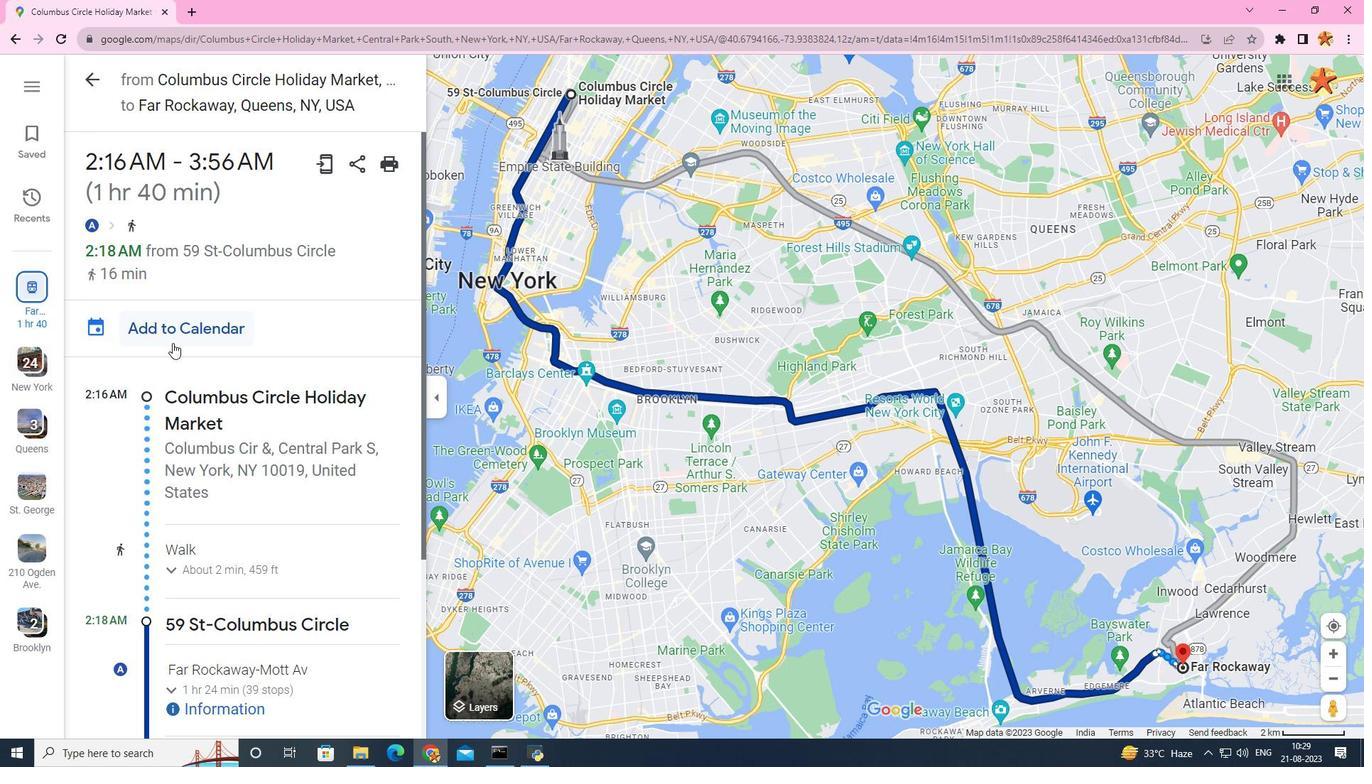 
Action: Mouse moved to (184, 319)
Screenshot: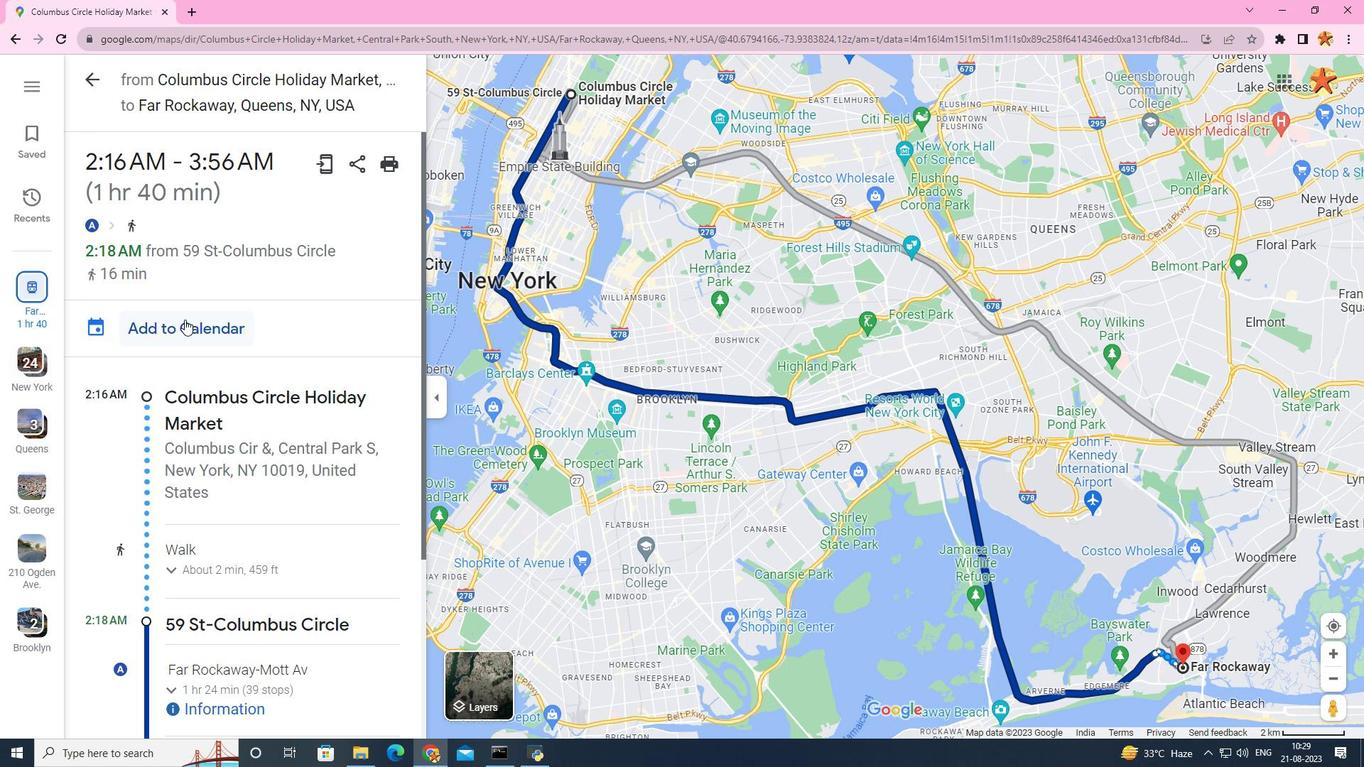 
